 Task: Search one way flight ticket for 1 adult, 5 children, 2 infants in seat and 1 infant on lap in first from Long Beach: Long Beach Airport (daugherty Field) to Laramie: Laramie Regional Airport on 5-3-2023. Number of bags: 7 checked bags. Price is upto 77000. Outbound departure time preference is 15:45.
Action: Mouse moved to (291, 239)
Screenshot: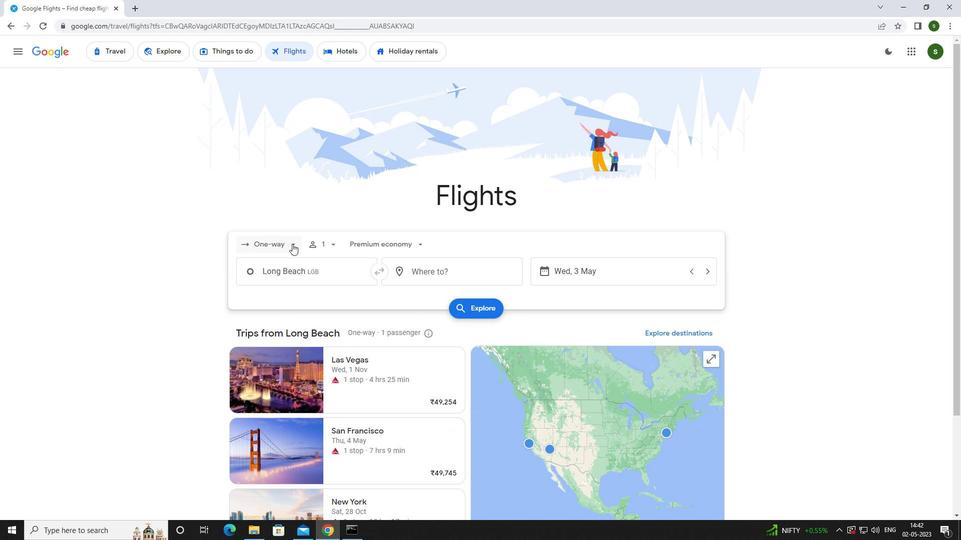
Action: Mouse pressed left at (291, 239)
Screenshot: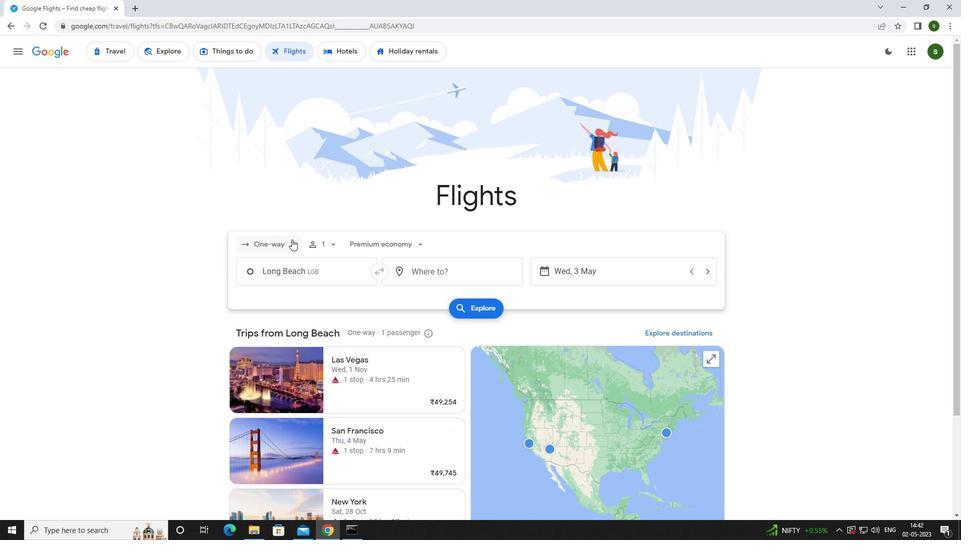 
Action: Mouse moved to (291, 287)
Screenshot: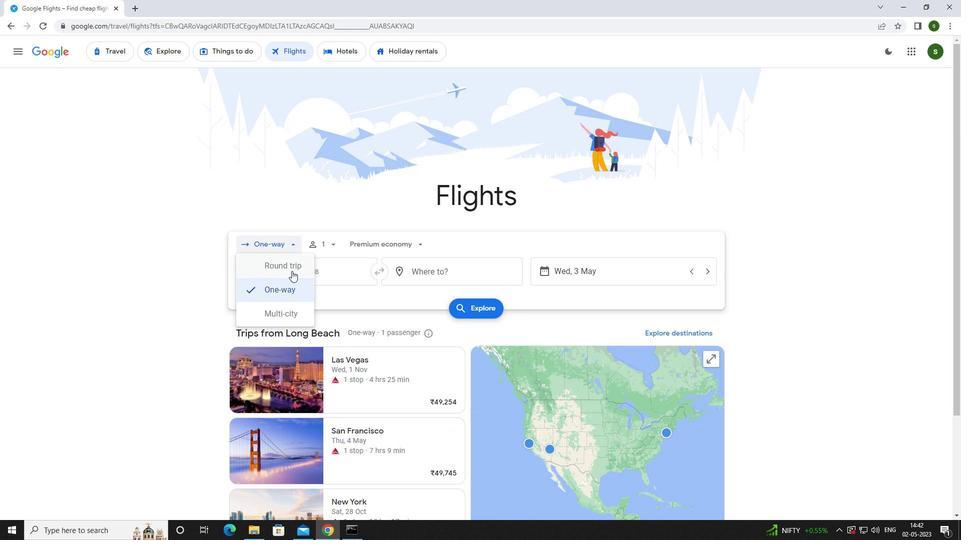 
Action: Mouse pressed left at (291, 287)
Screenshot: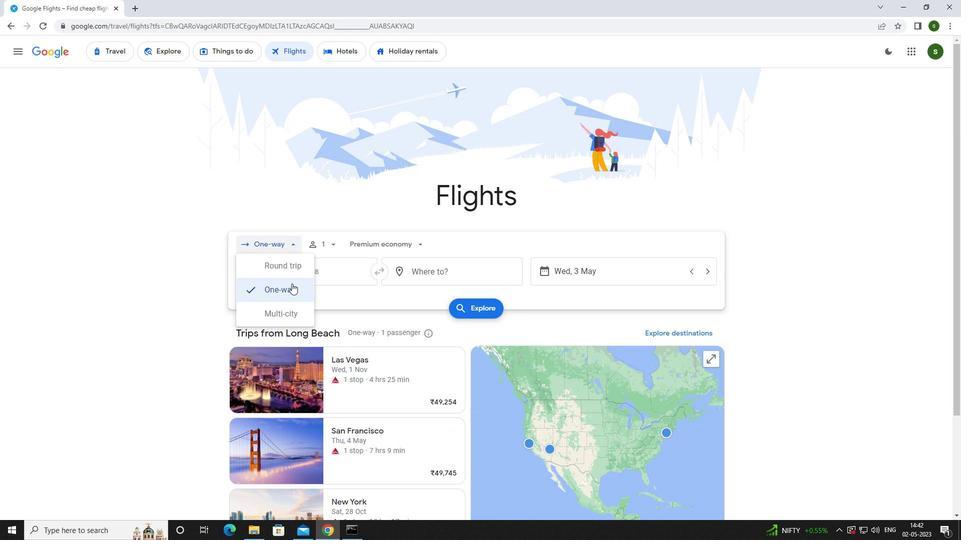 
Action: Mouse moved to (328, 243)
Screenshot: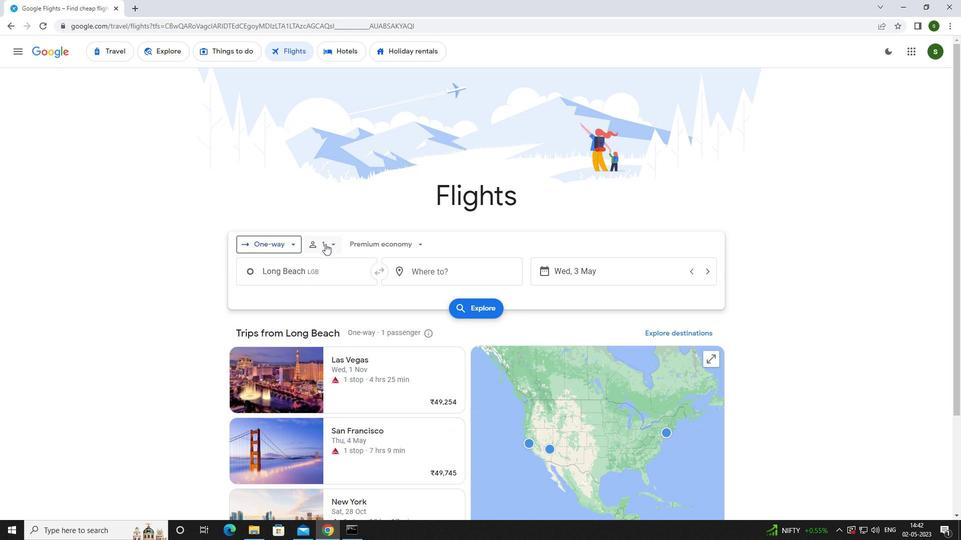 
Action: Mouse pressed left at (328, 243)
Screenshot: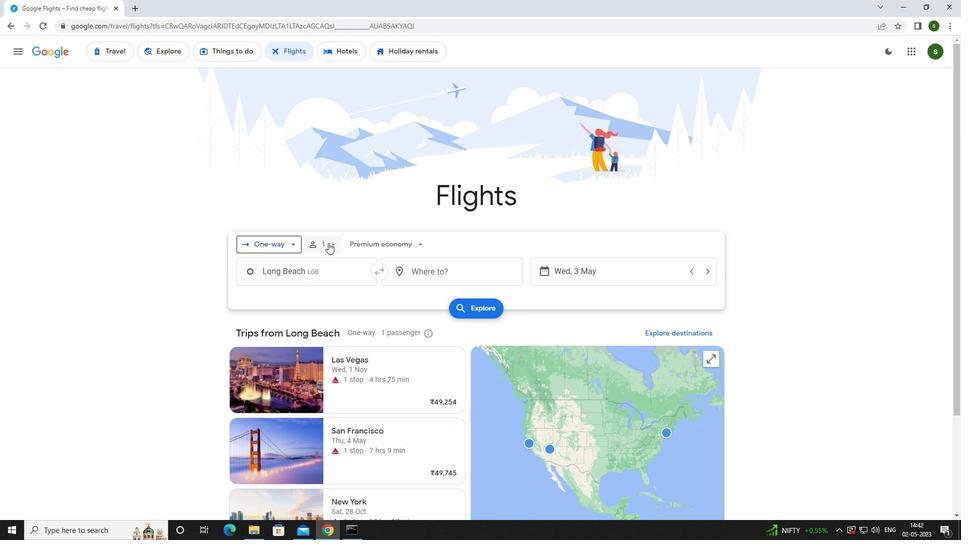 
Action: Mouse moved to (415, 294)
Screenshot: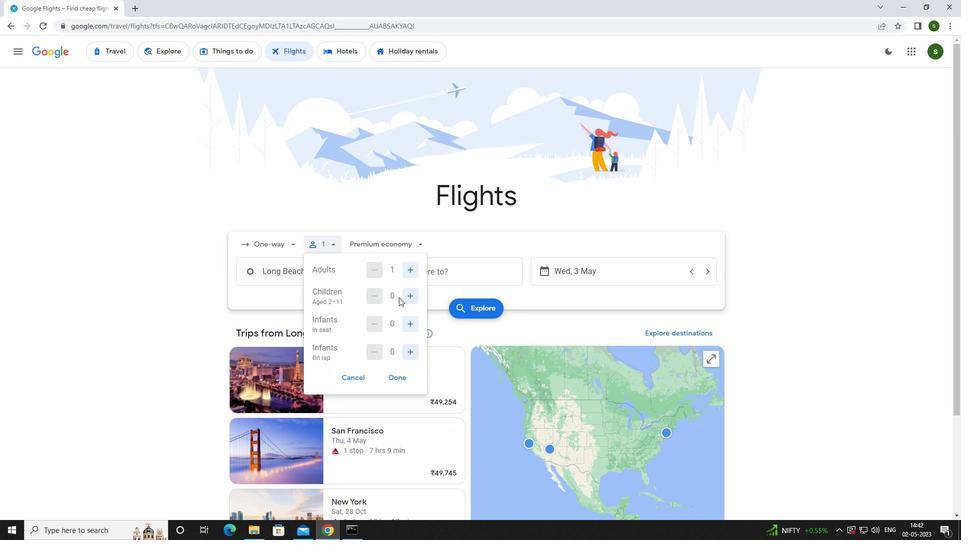 
Action: Mouse pressed left at (415, 294)
Screenshot: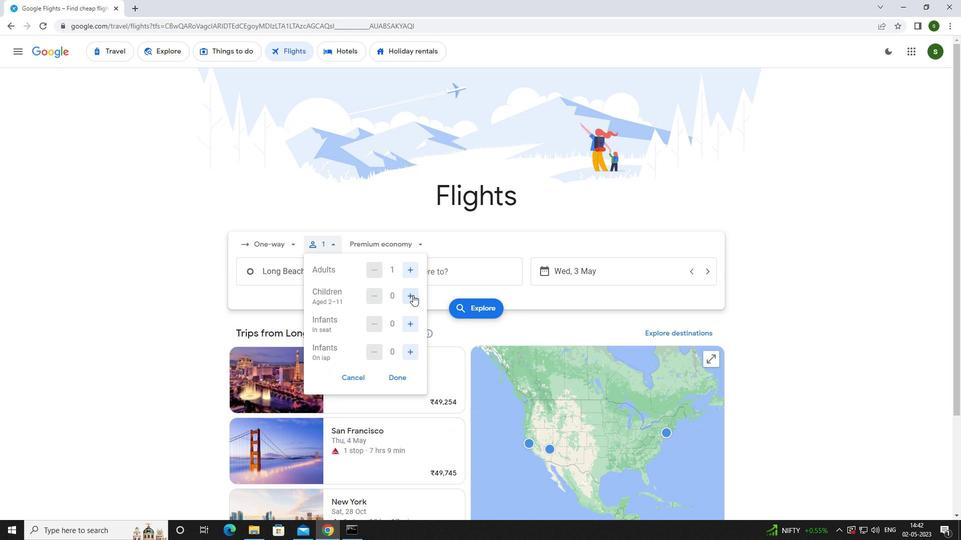 
Action: Mouse pressed left at (415, 294)
Screenshot: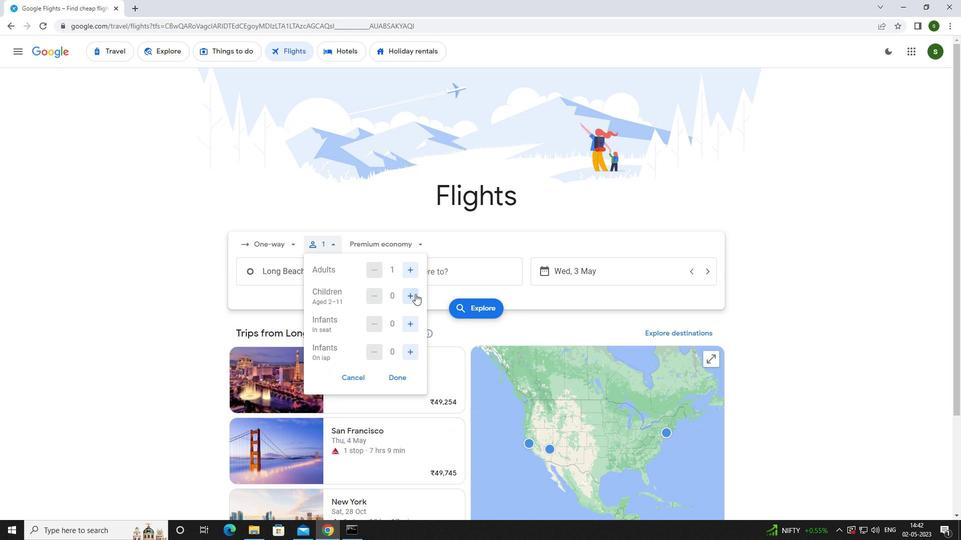 
Action: Mouse pressed left at (415, 294)
Screenshot: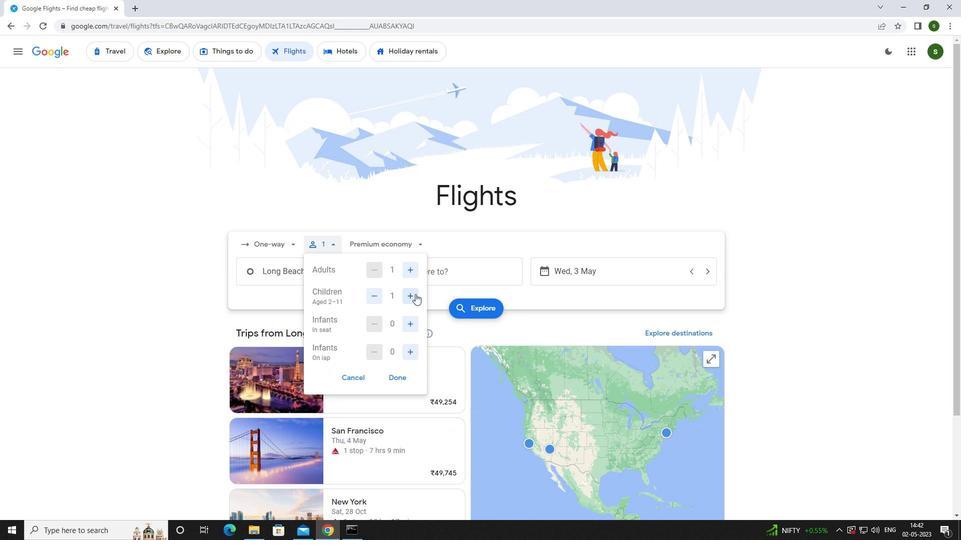 
Action: Mouse pressed left at (415, 294)
Screenshot: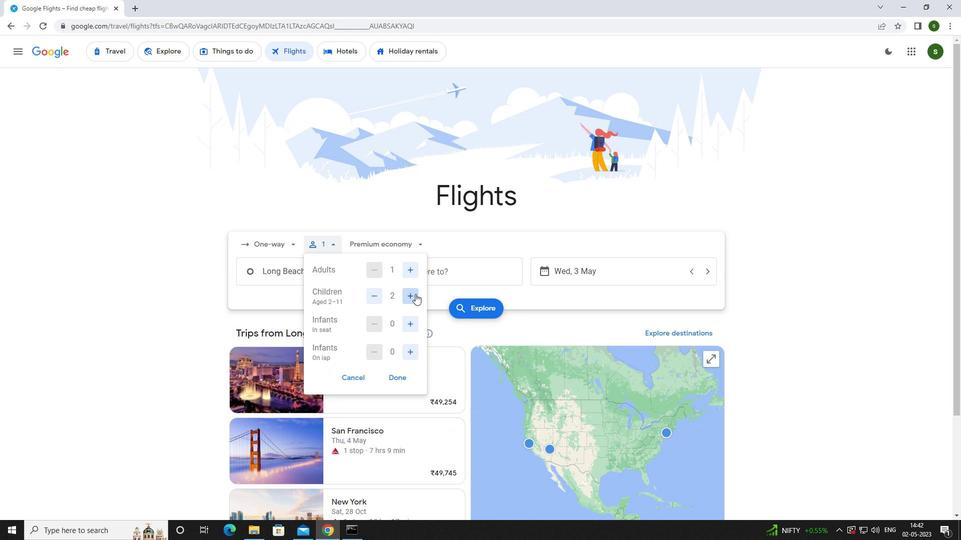 
Action: Mouse pressed left at (415, 294)
Screenshot: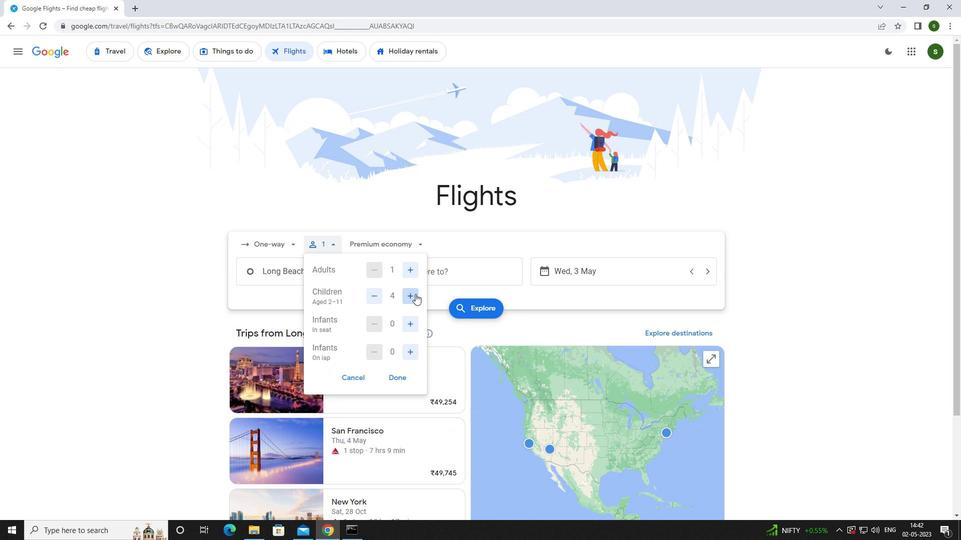 
Action: Mouse moved to (410, 321)
Screenshot: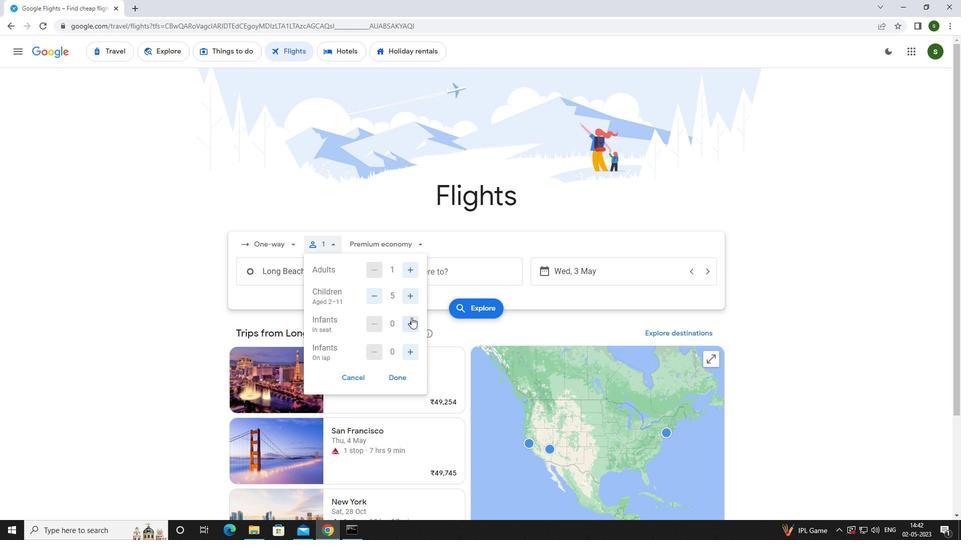 
Action: Mouse pressed left at (410, 321)
Screenshot: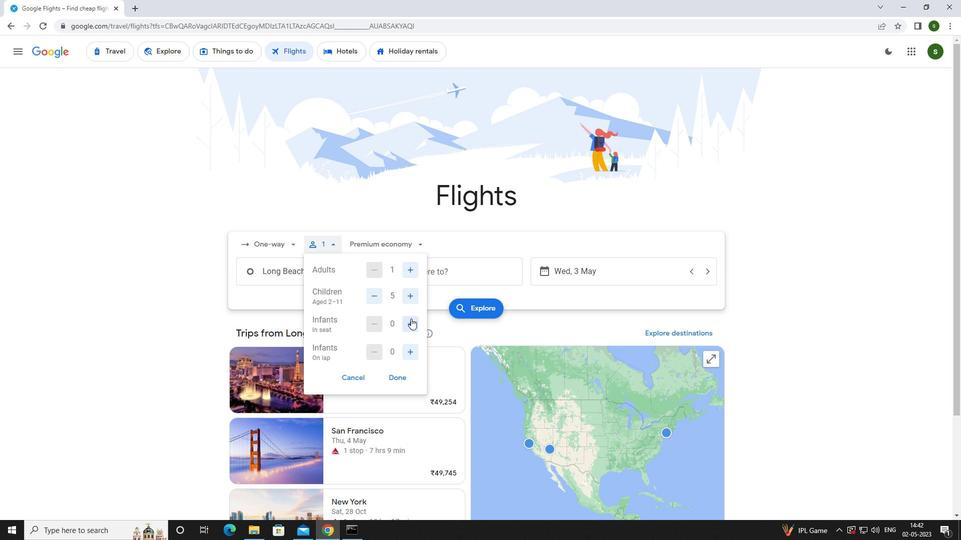 
Action: Mouse moved to (408, 350)
Screenshot: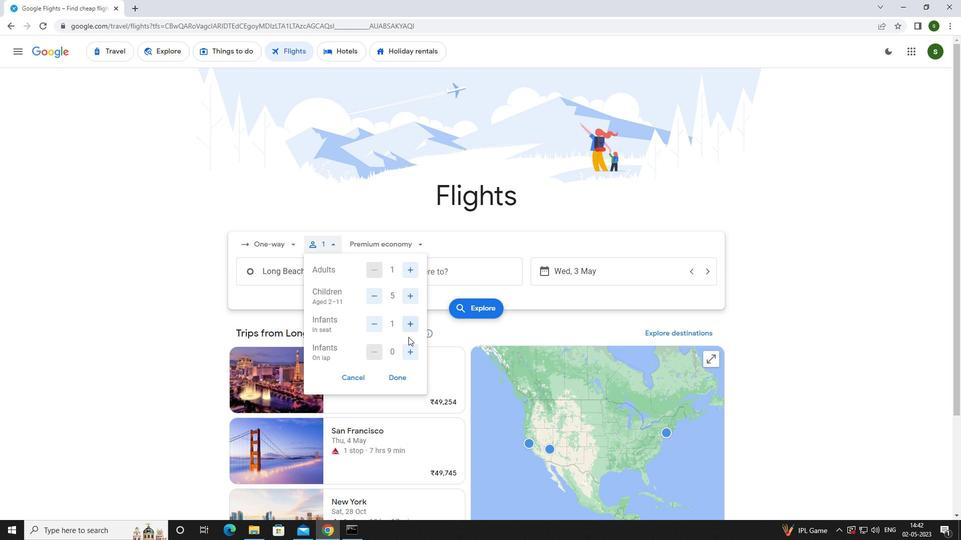 
Action: Mouse pressed left at (408, 350)
Screenshot: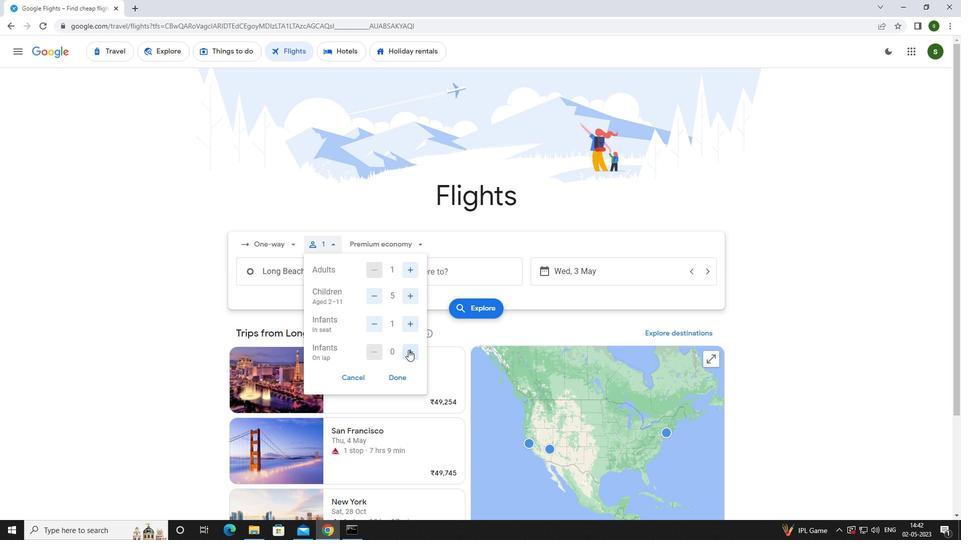 
Action: Mouse moved to (397, 245)
Screenshot: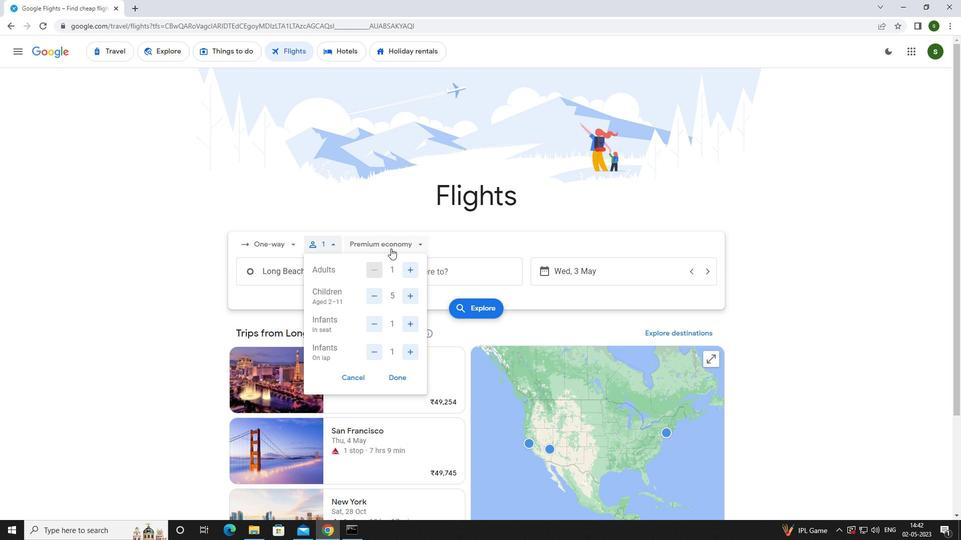 
Action: Mouse pressed left at (397, 245)
Screenshot: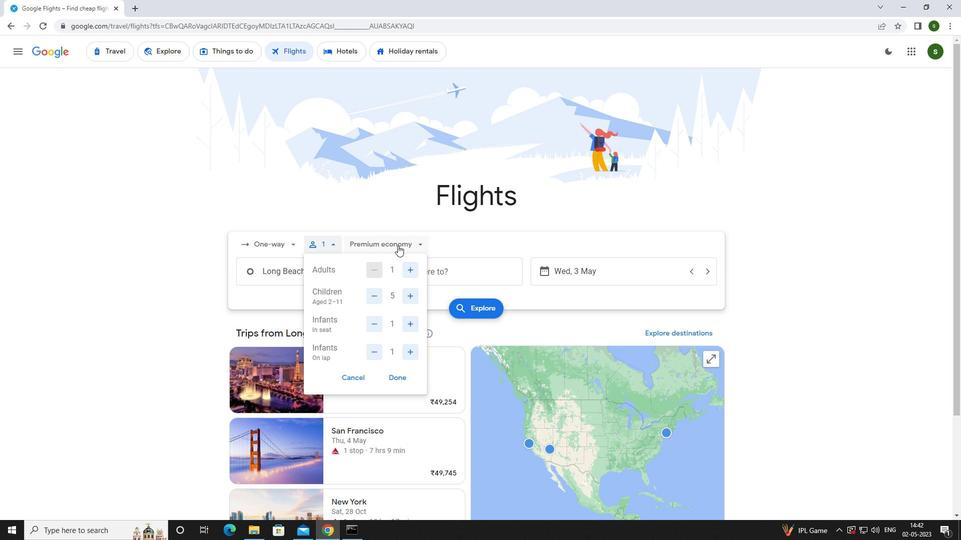 
Action: Mouse moved to (406, 333)
Screenshot: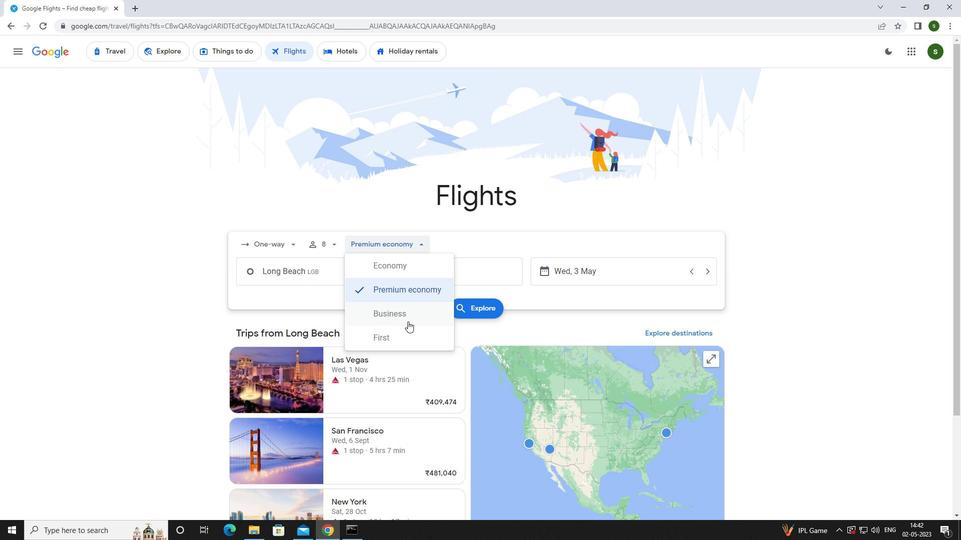 
Action: Mouse pressed left at (406, 333)
Screenshot: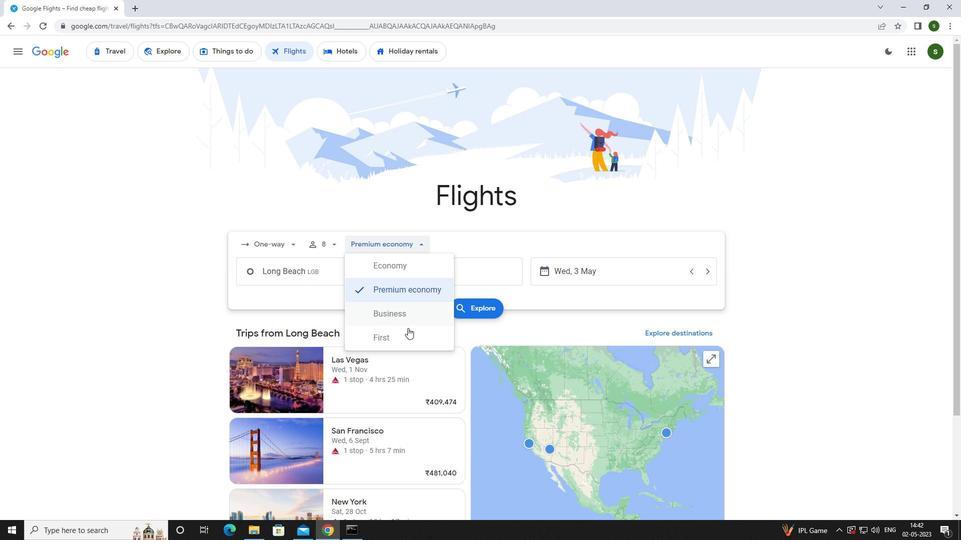 
Action: Mouse moved to (354, 272)
Screenshot: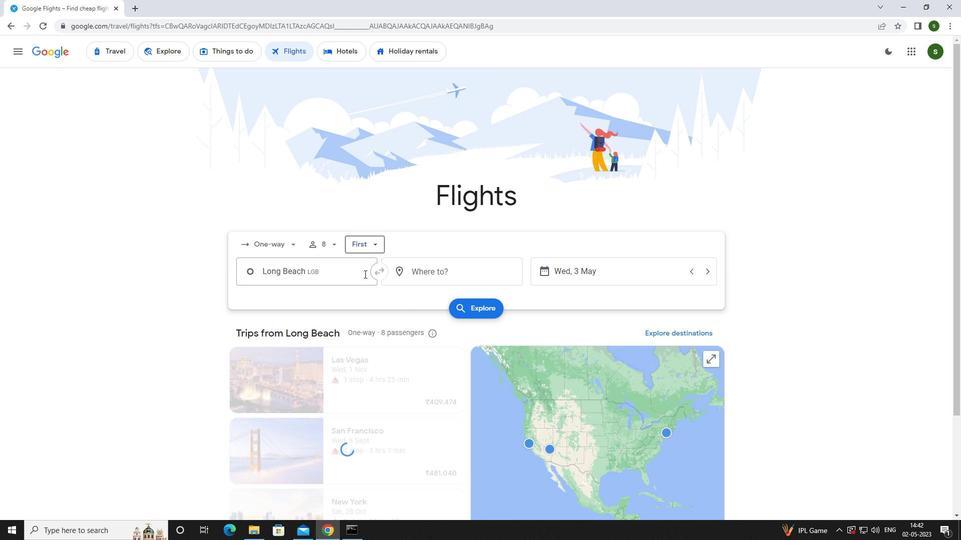 
Action: Mouse pressed left at (354, 272)
Screenshot: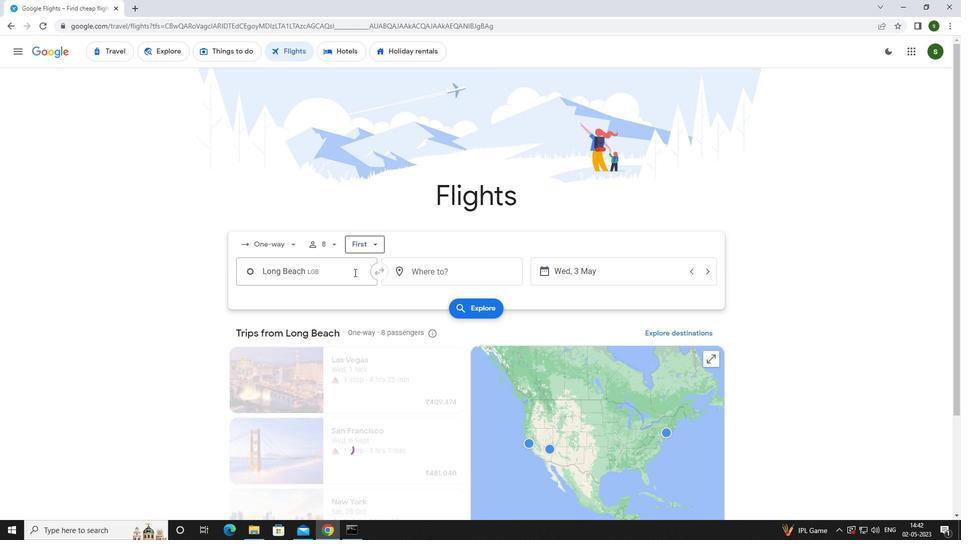 
Action: Key pressed <Key.caps_lock>l<Key.caps_lock>ong<Key.space>
Screenshot: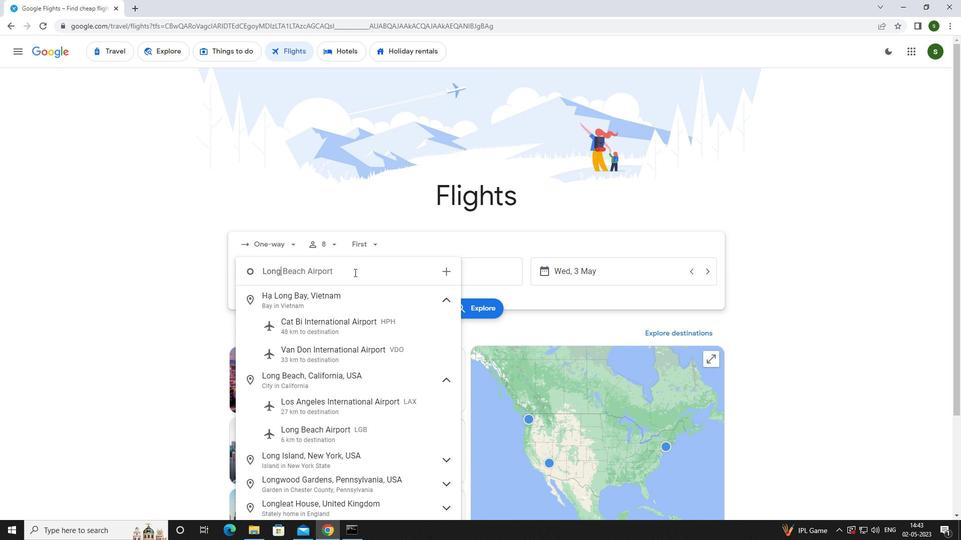 
Action: Mouse moved to (323, 431)
Screenshot: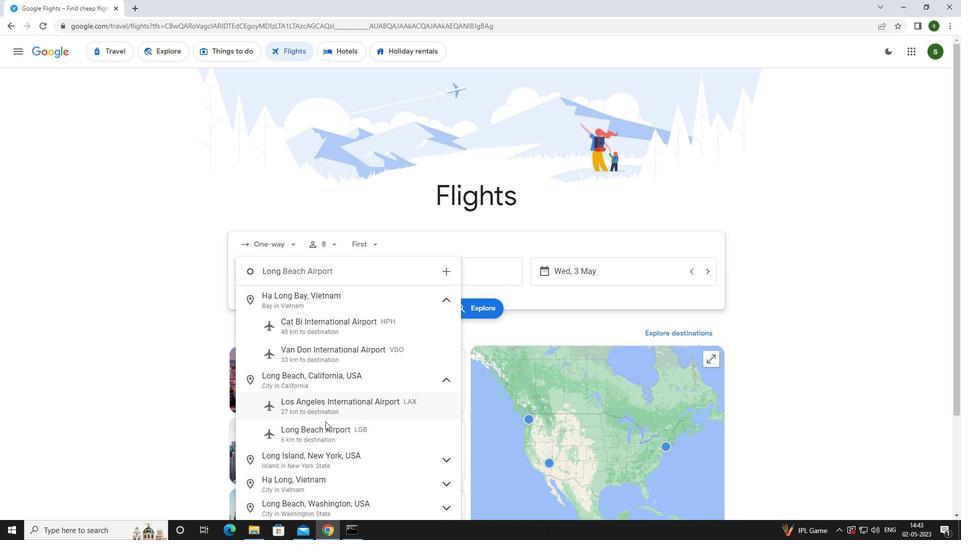 
Action: Mouse pressed left at (323, 431)
Screenshot: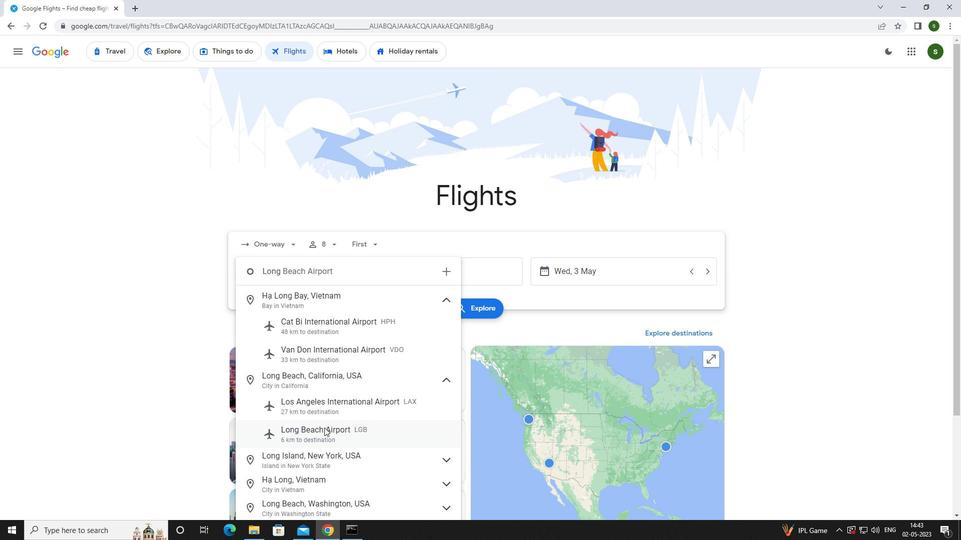 
Action: Mouse moved to (437, 271)
Screenshot: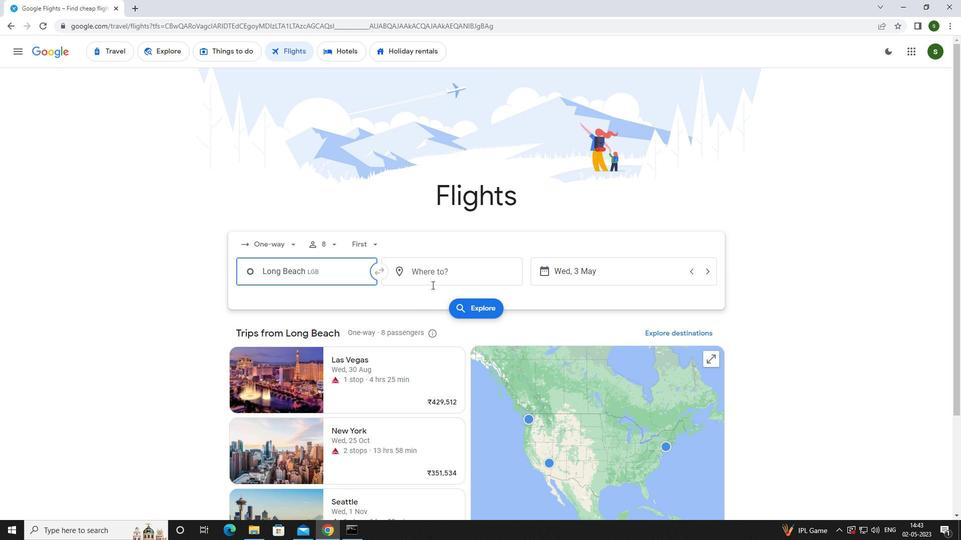
Action: Mouse pressed left at (437, 271)
Screenshot: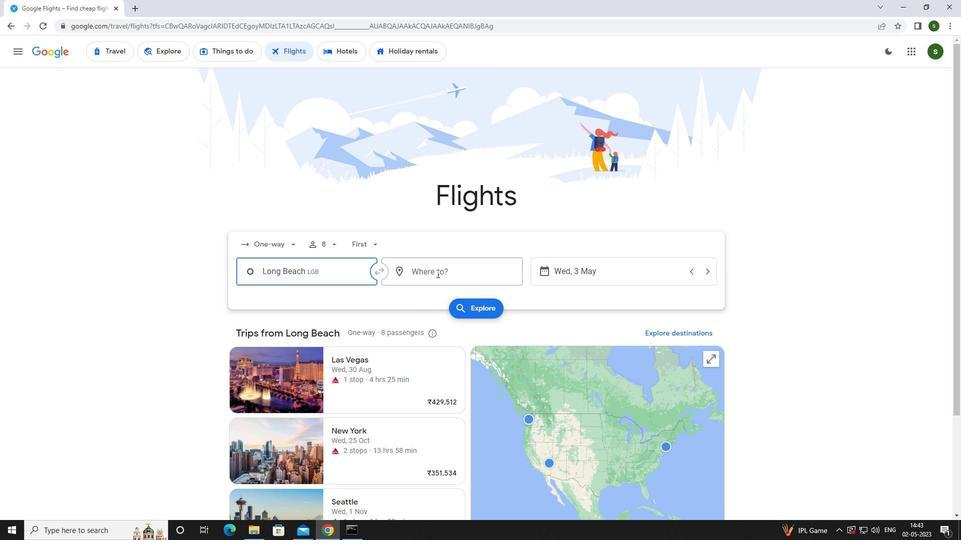 
Action: Mouse moved to (417, 275)
Screenshot: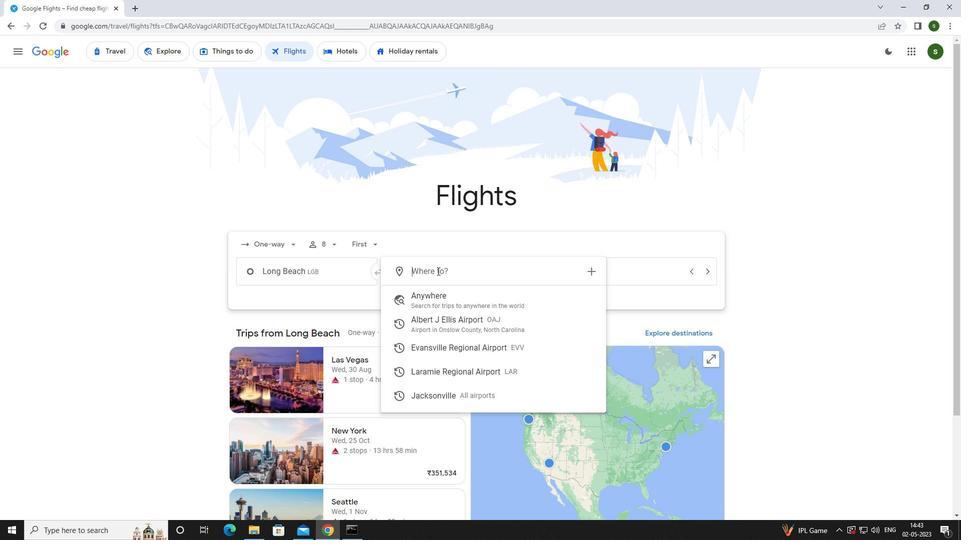 
Action: Key pressed <Key.caps_lock>l<Key.caps_lock>arami
Screenshot: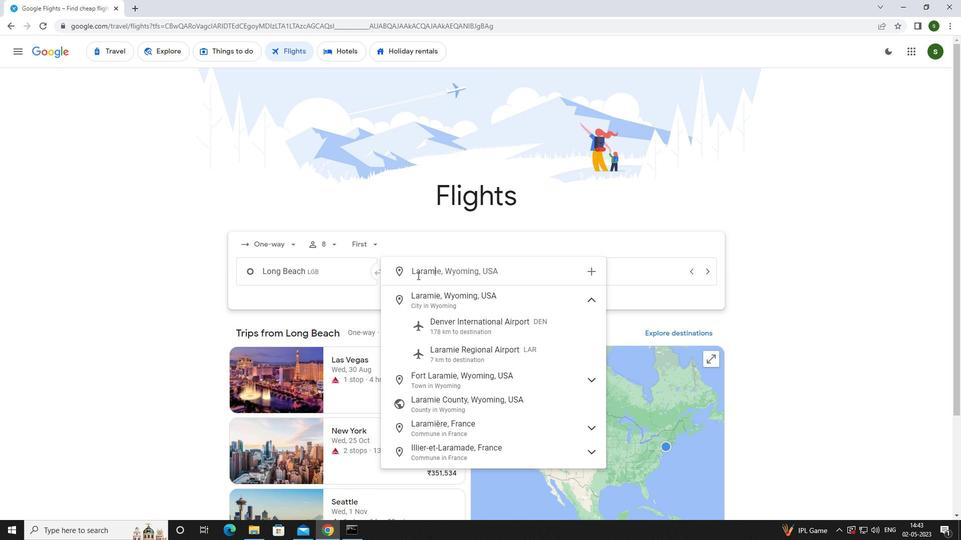 
Action: Mouse moved to (463, 360)
Screenshot: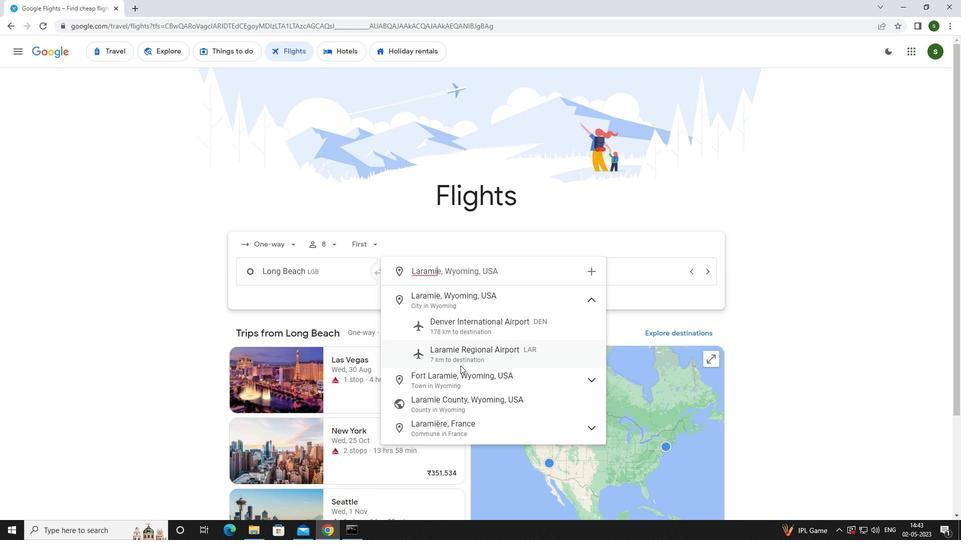 
Action: Mouse pressed left at (463, 360)
Screenshot: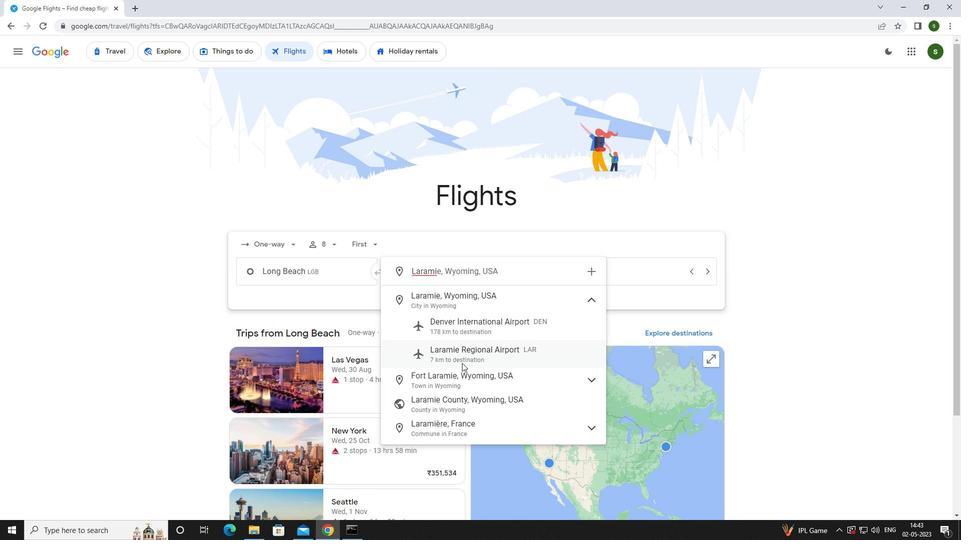 
Action: Mouse moved to (638, 271)
Screenshot: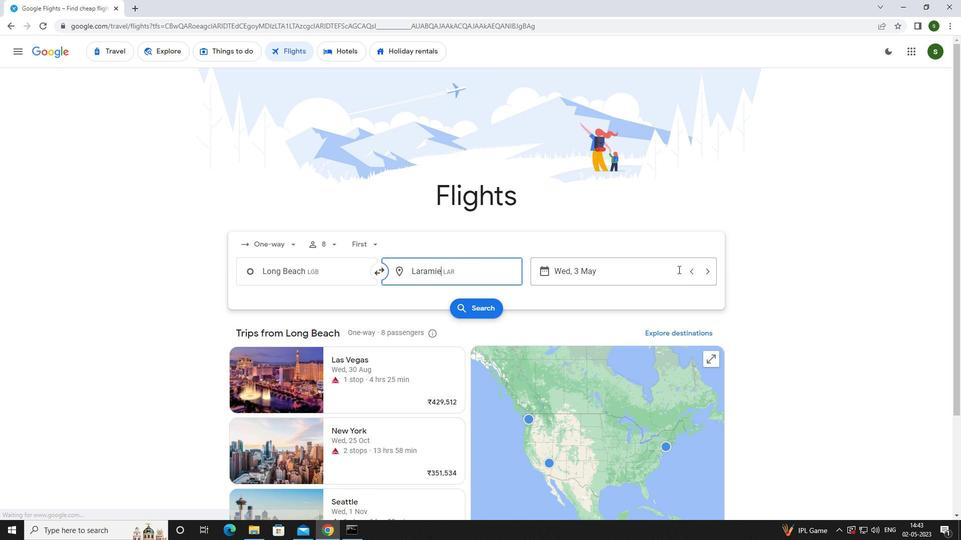 
Action: Mouse pressed left at (638, 271)
Screenshot: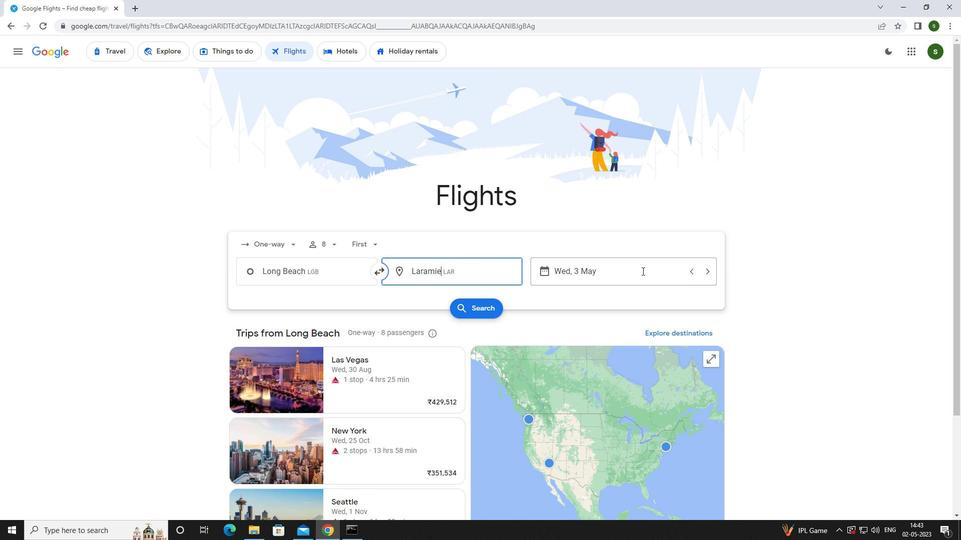 
Action: Mouse moved to (430, 329)
Screenshot: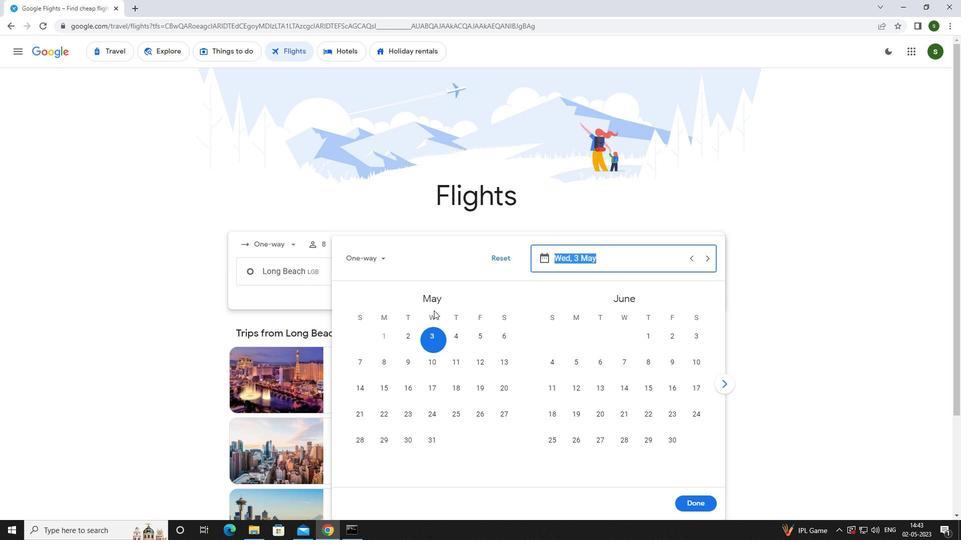 
Action: Mouse pressed left at (430, 329)
Screenshot: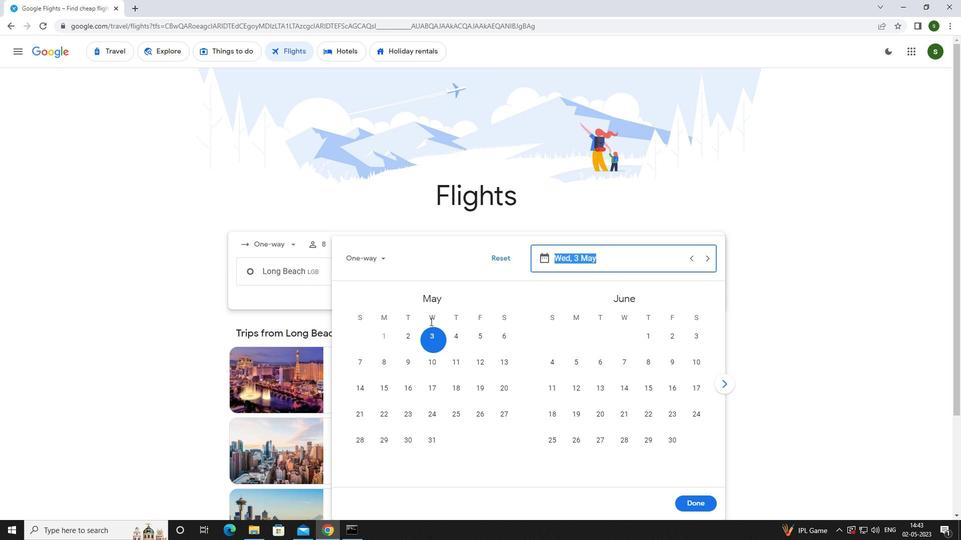 
Action: Mouse moved to (705, 500)
Screenshot: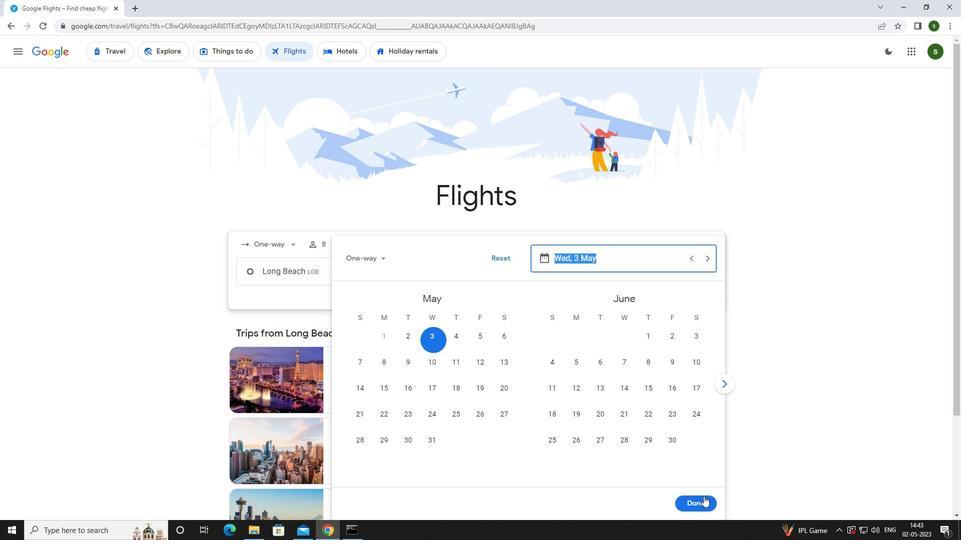 
Action: Mouse pressed left at (705, 500)
Screenshot: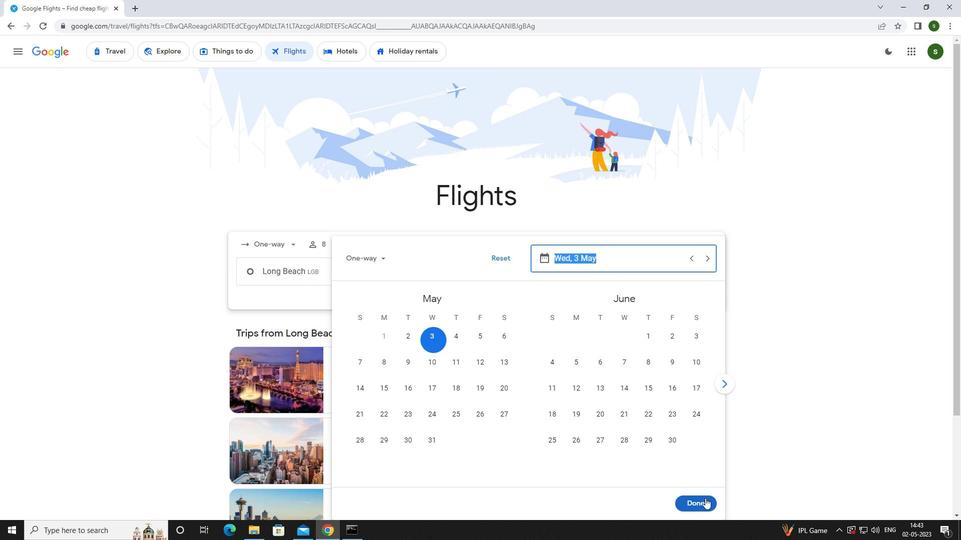 
Action: Mouse moved to (483, 306)
Screenshot: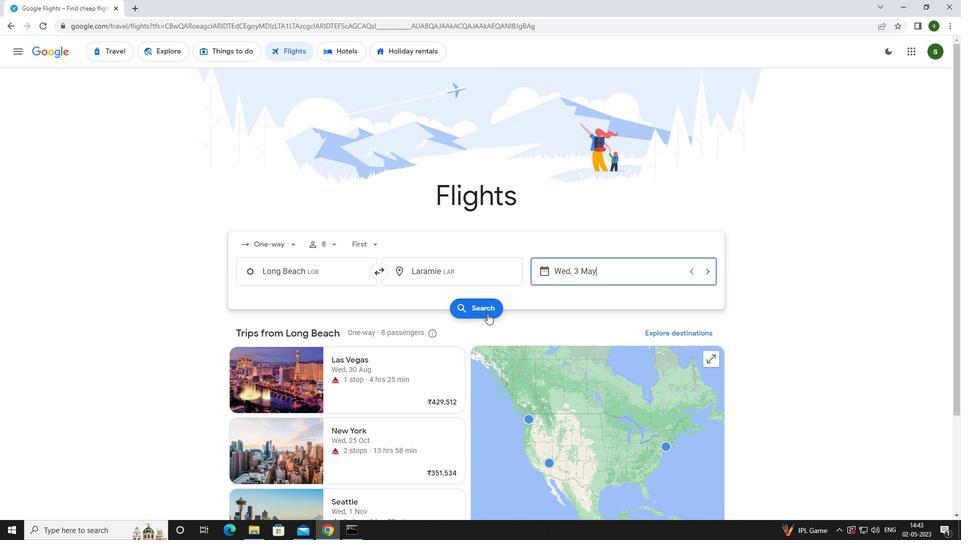 
Action: Mouse pressed left at (483, 306)
Screenshot: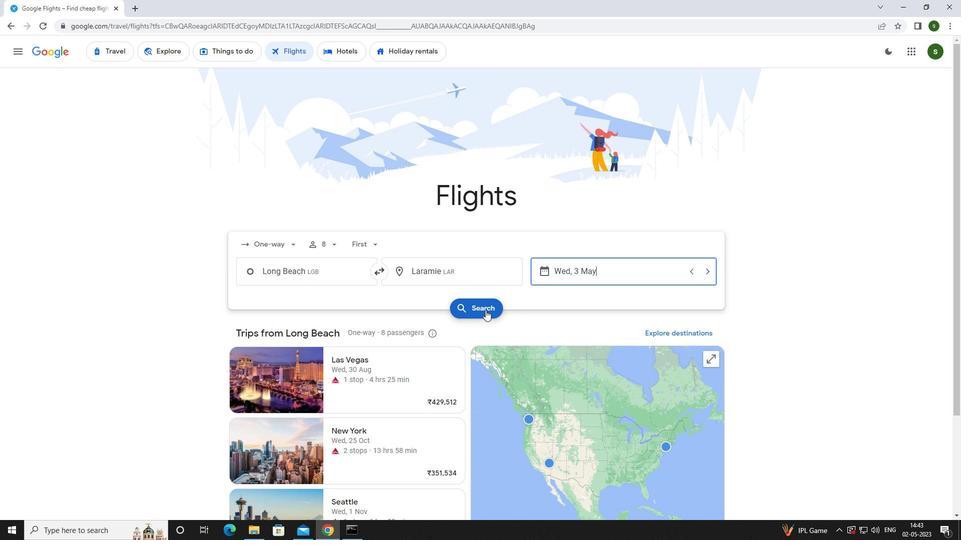 
Action: Mouse moved to (253, 140)
Screenshot: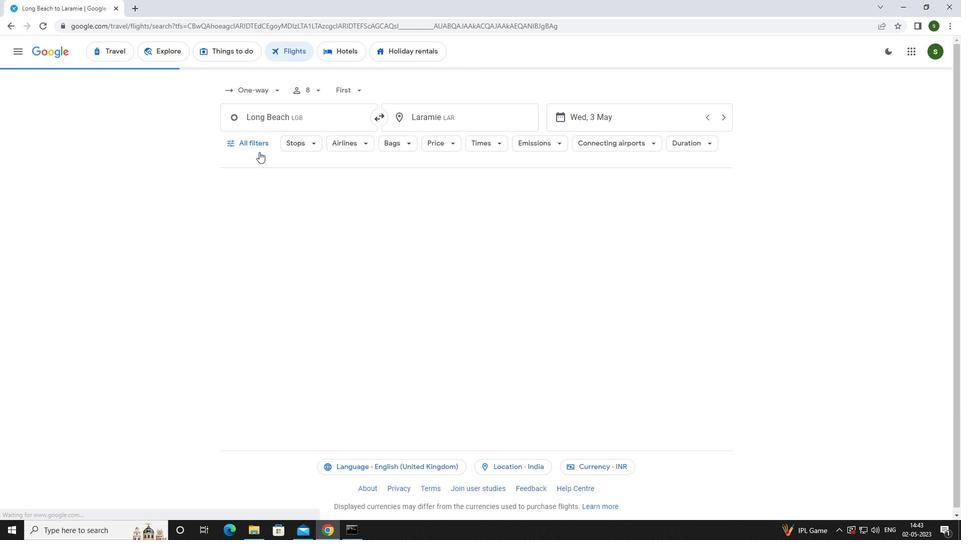 
Action: Mouse pressed left at (253, 140)
Screenshot: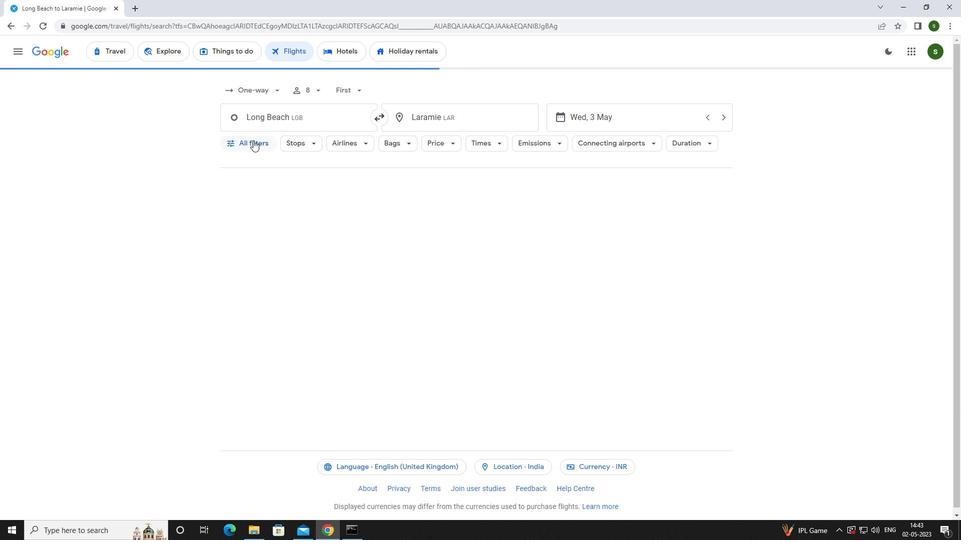 
Action: Mouse moved to (313, 247)
Screenshot: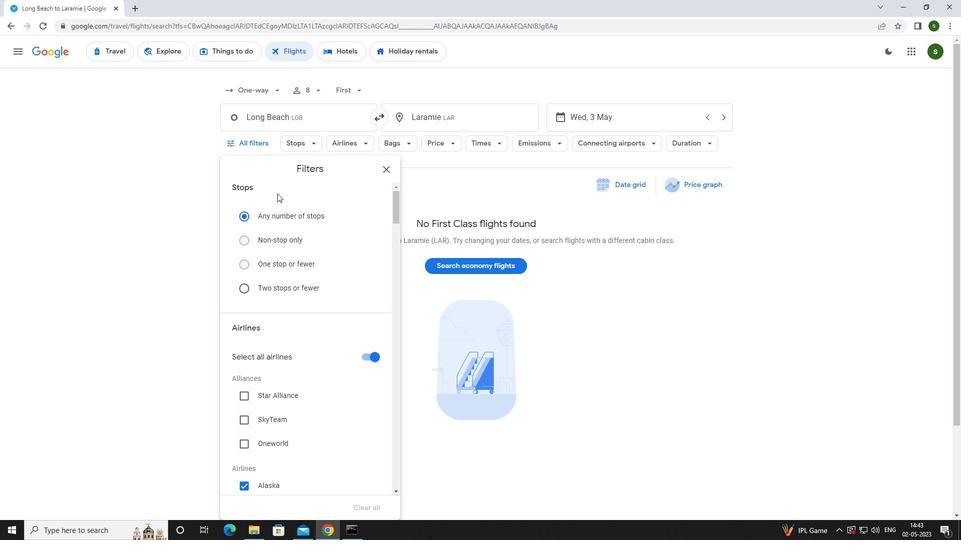 
Action: Mouse scrolled (313, 247) with delta (0, 0)
Screenshot: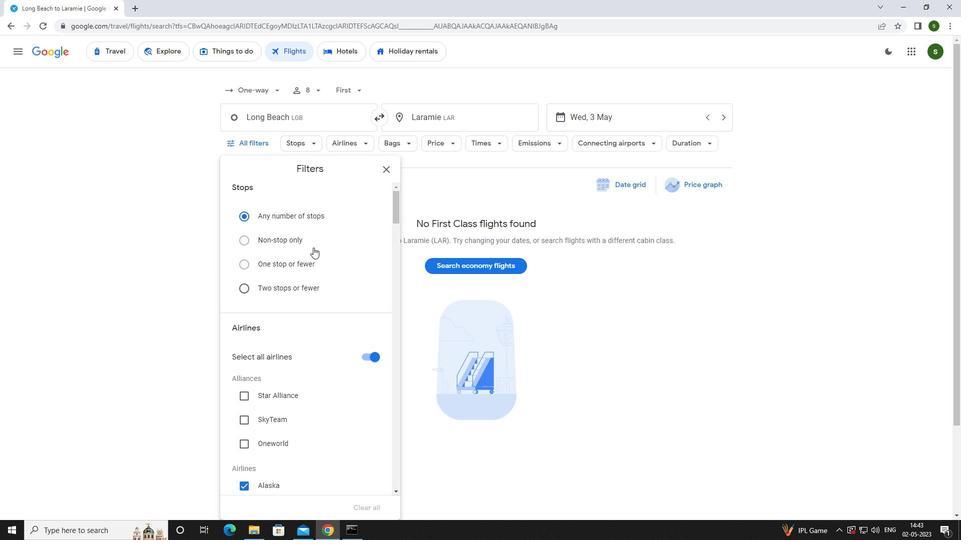 
Action: Mouse scrolled (313, 247) with delta (0, 0)
Screenshot: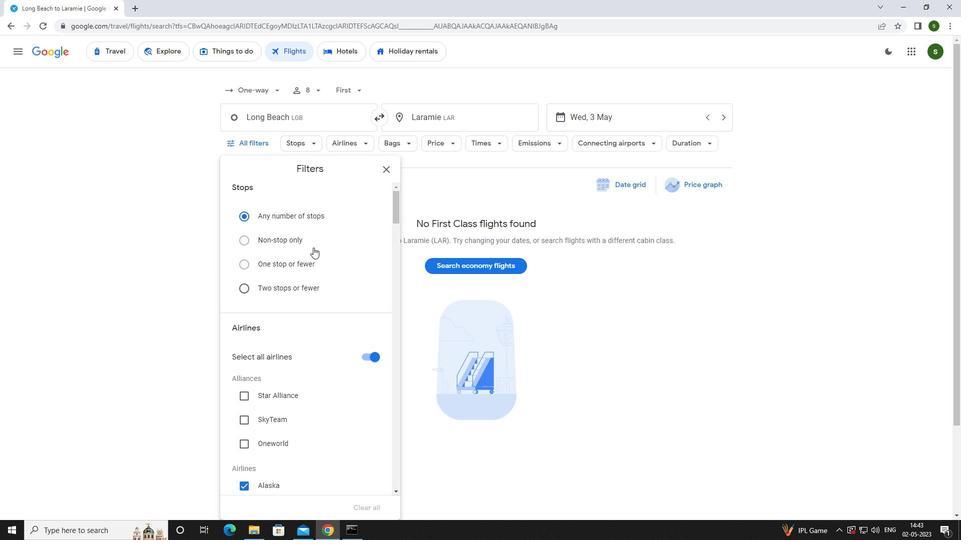 
Action: Mouse scrolled (313, 247) with delta (0, 0)
Screenshot: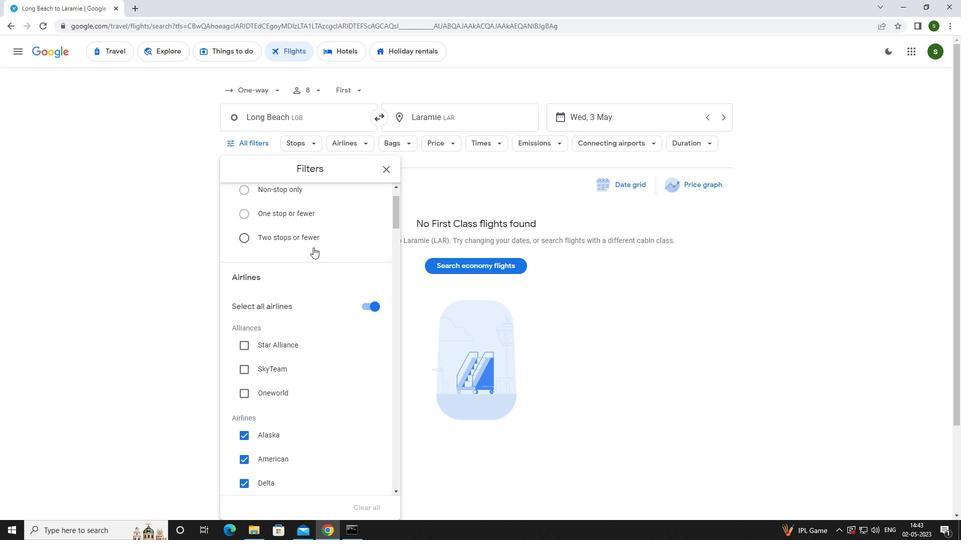 
Action: Mouse scrolled (313, 247) with delta (0, 0)
Screenshot: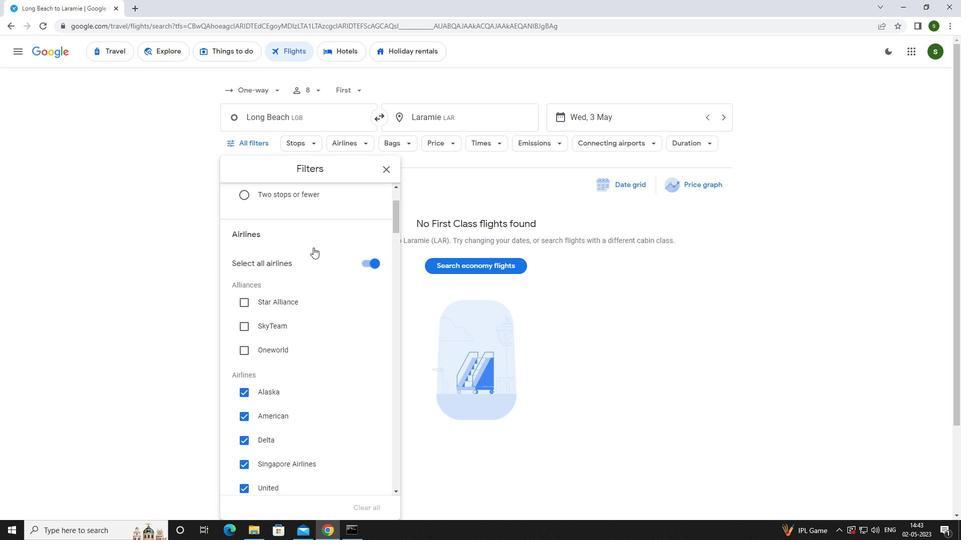 
Action: Mouse scrolled (313, 247) with delta (0, 0)
Screenshot: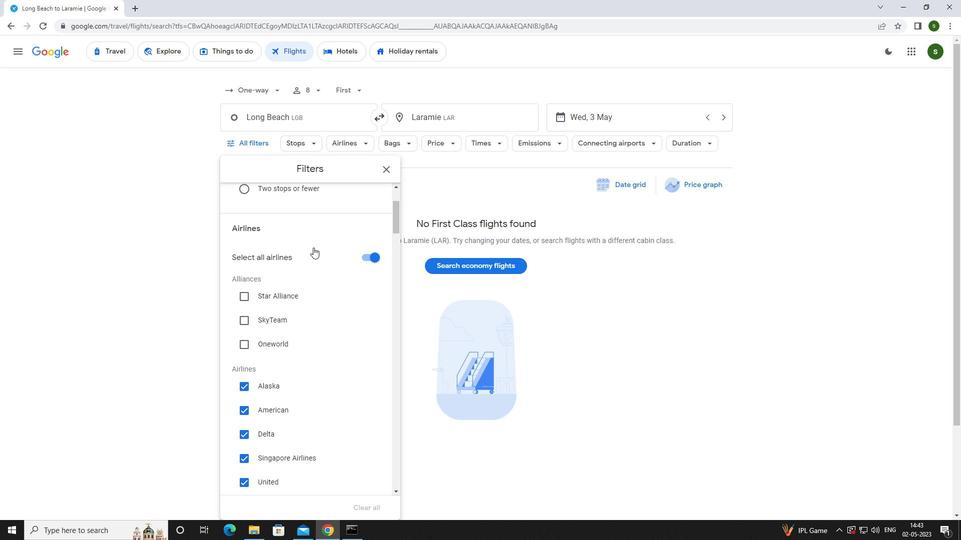 
Action: Mouse scrolled (313, 247) with delta (0, 0)
Screenshot: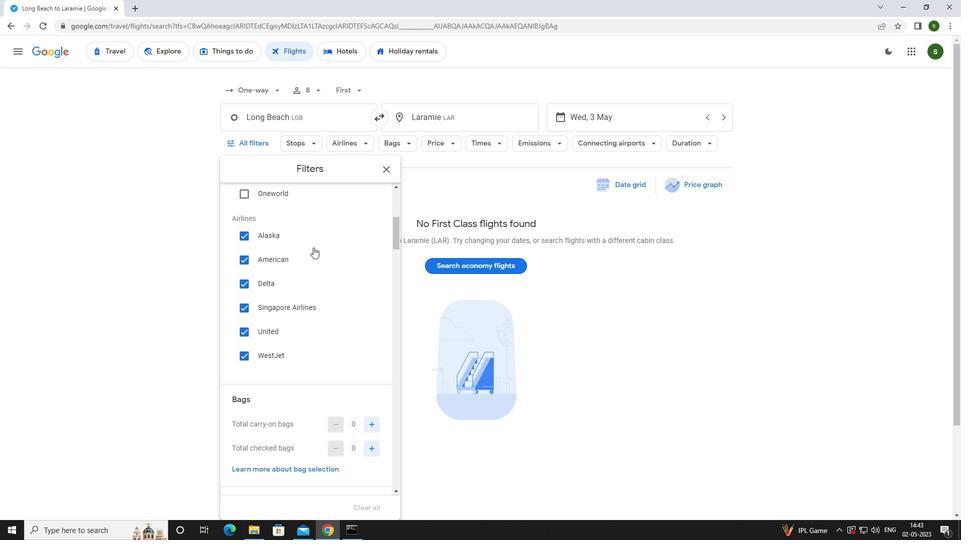 
Action: Mouse scrolled (313, 247) with delta (0, 0)
Screenshot: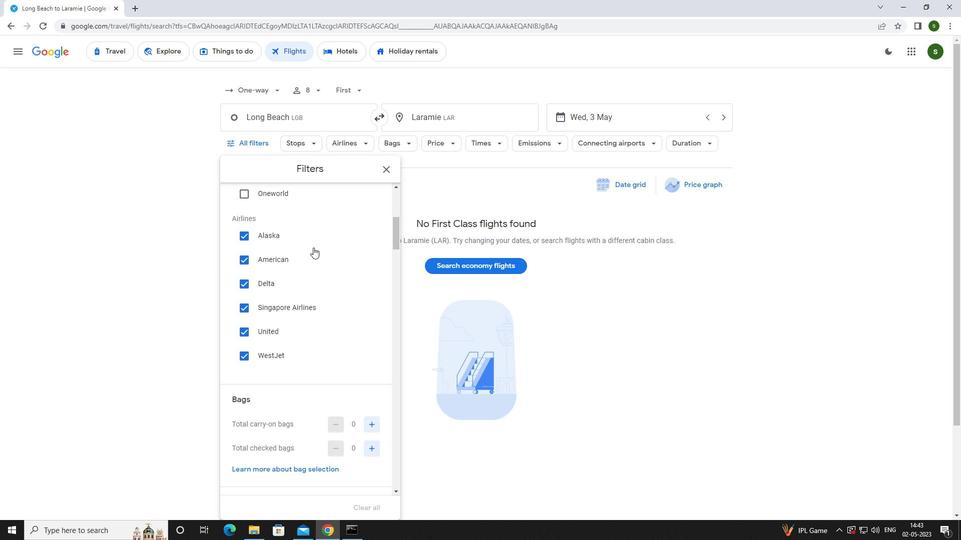 
Action: Mouse scrolled (313, 247) with delta (0, 0)
Screenshot: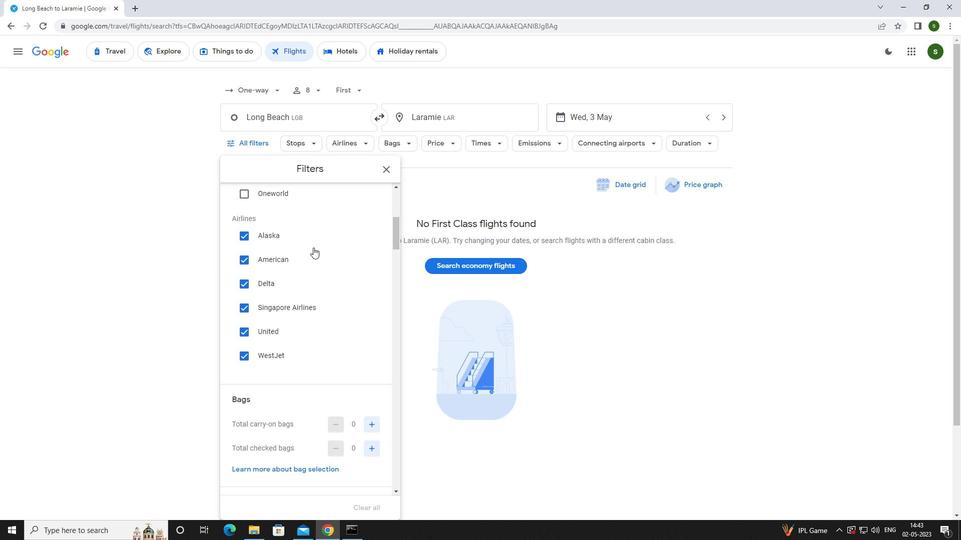 
Action: Mouse scrolled (313, 247) with delta (0, 0)
Screenshot: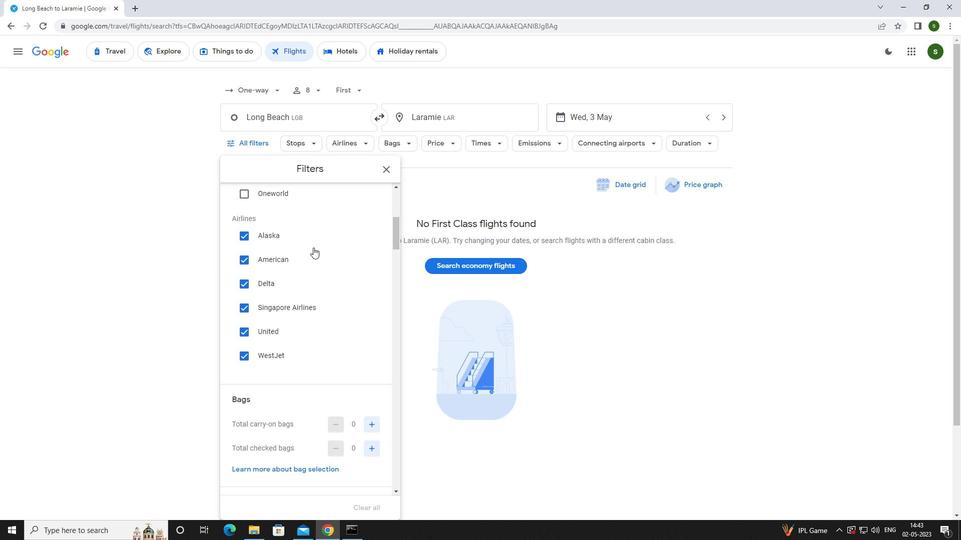 
Action: Mouse scrolled (313, 247) with delta (0, 0)
Screenshot: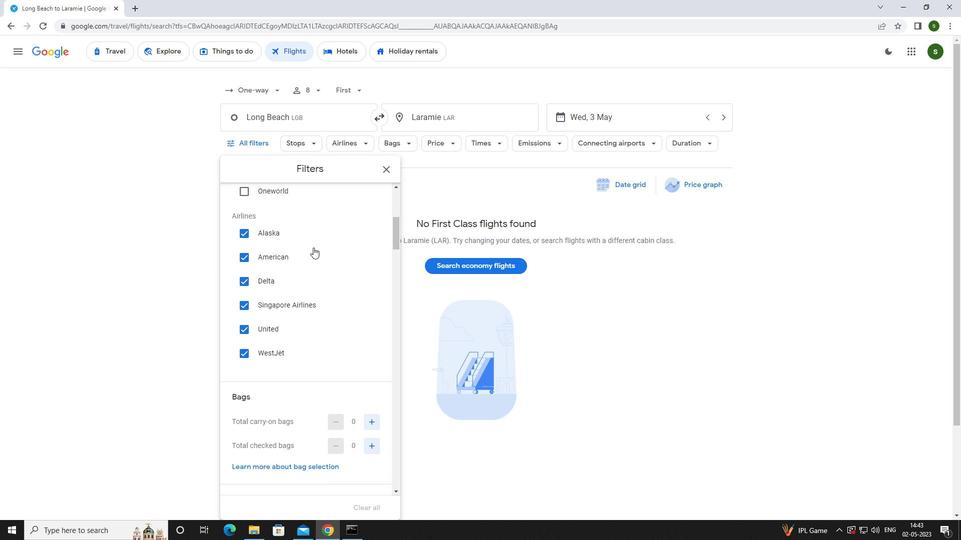 
Action: Mouse moved to (371, 194)
Screenshot: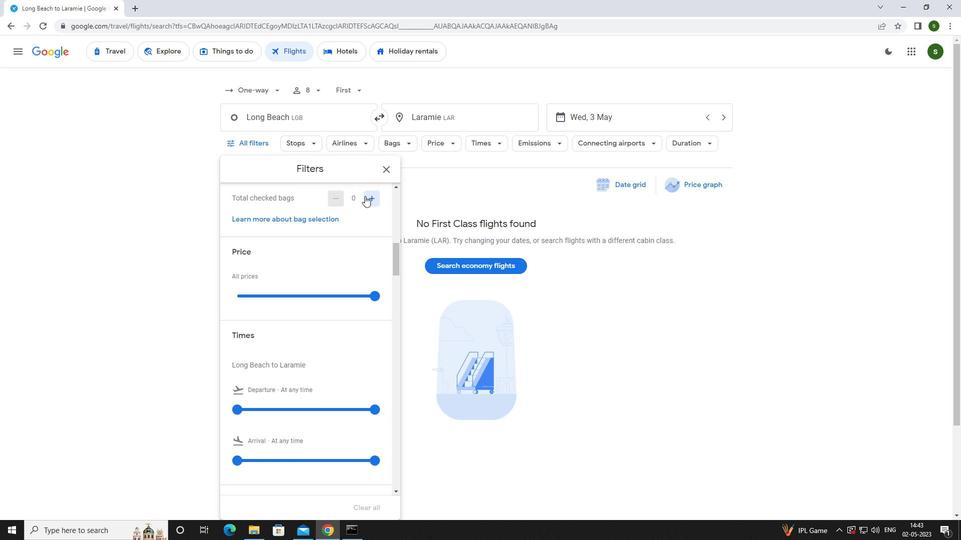 
Action: Mouse pressed left at (371, 194)
Screenshot: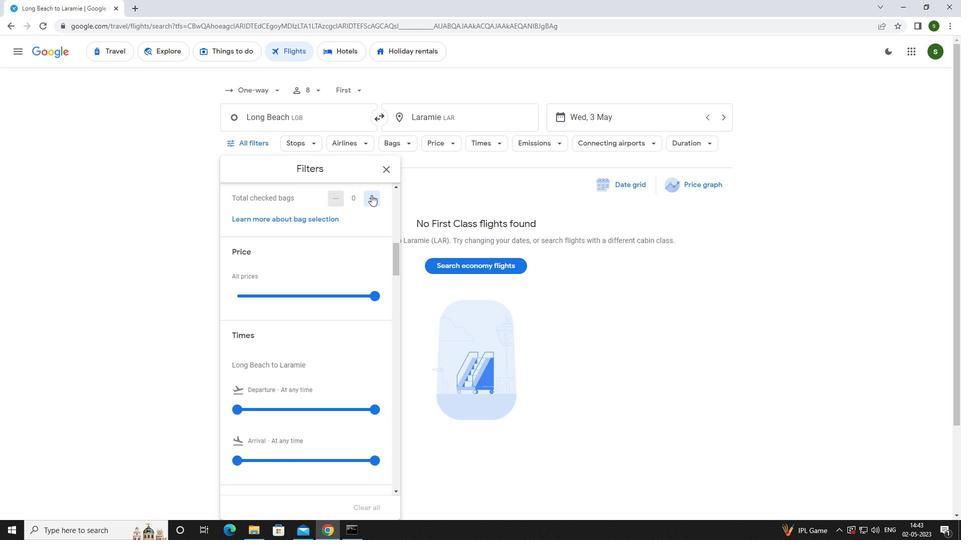 
Action: Mouse pressed left at (371, 194)
Screenshot: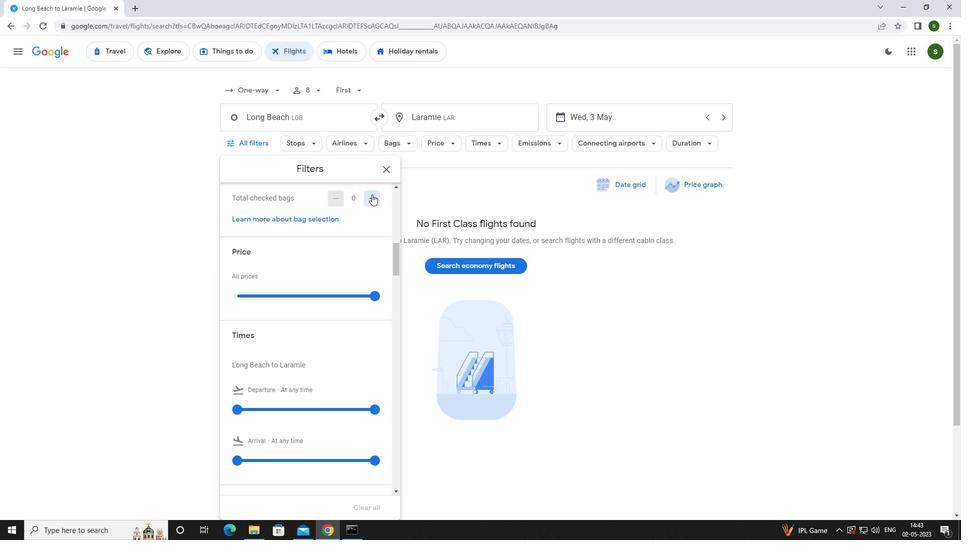 
Action: Mouse pressed left at (371, 194)
Screenshot: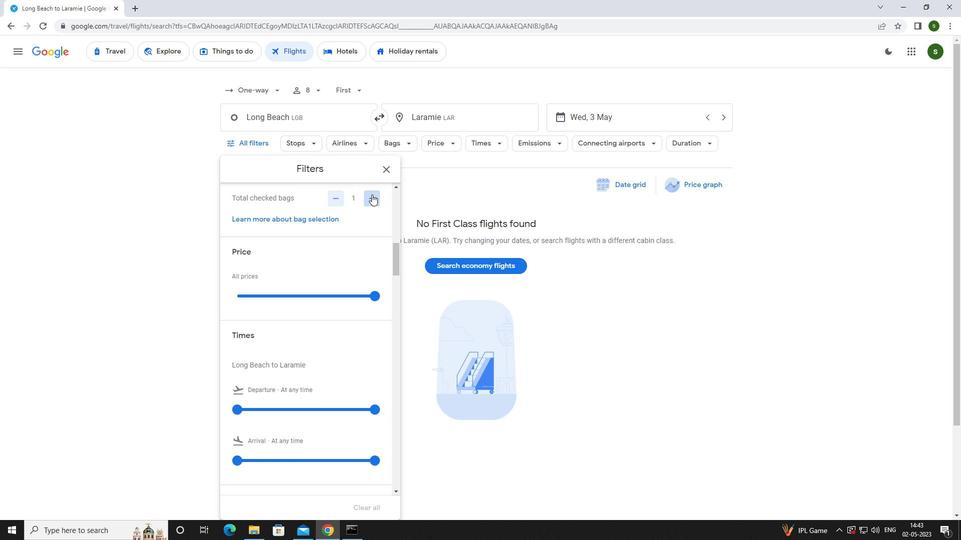 
Action: Mouse pressed left at (371, 194)
Screenshot: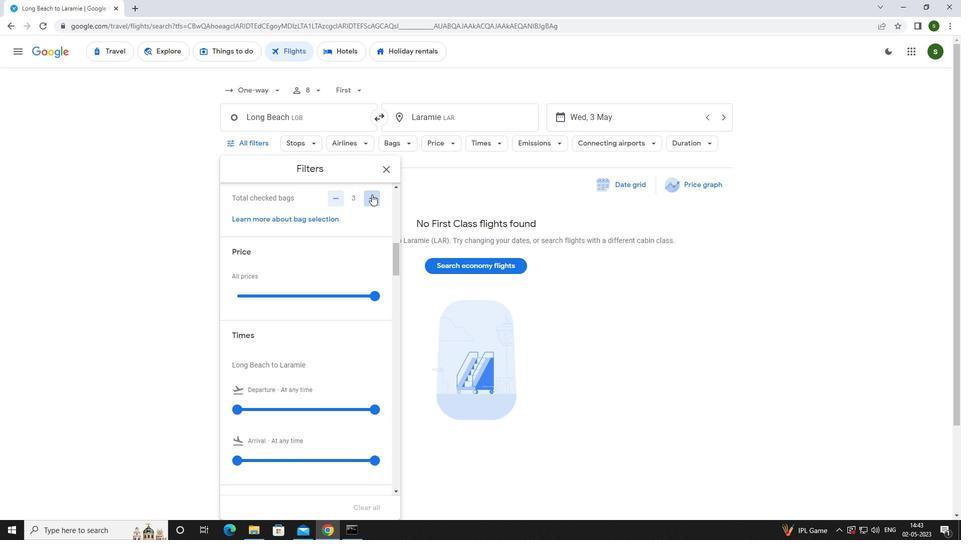 
Action: Mouse pressed left at (371, 194)
Screenshot: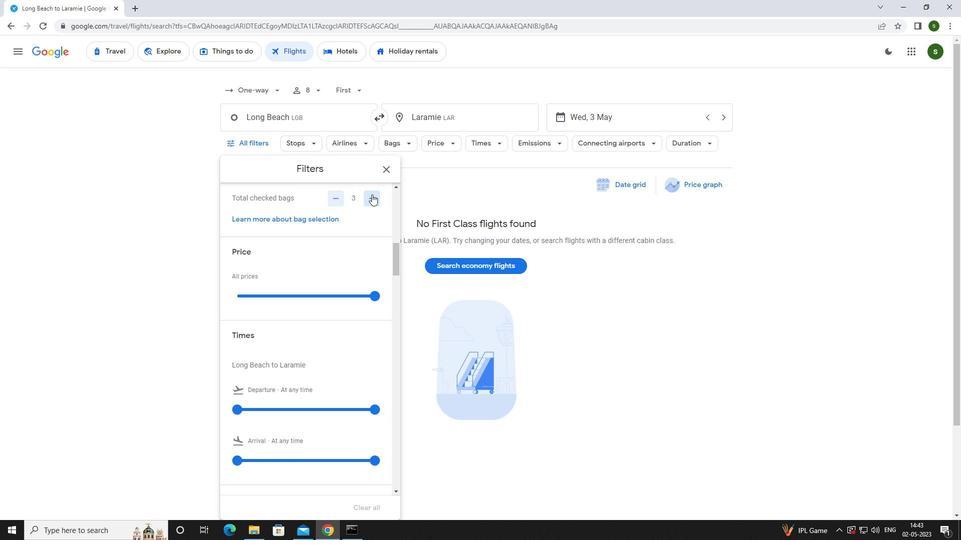 
Action: Mouse pressed left at (371, 194)
Screenshot: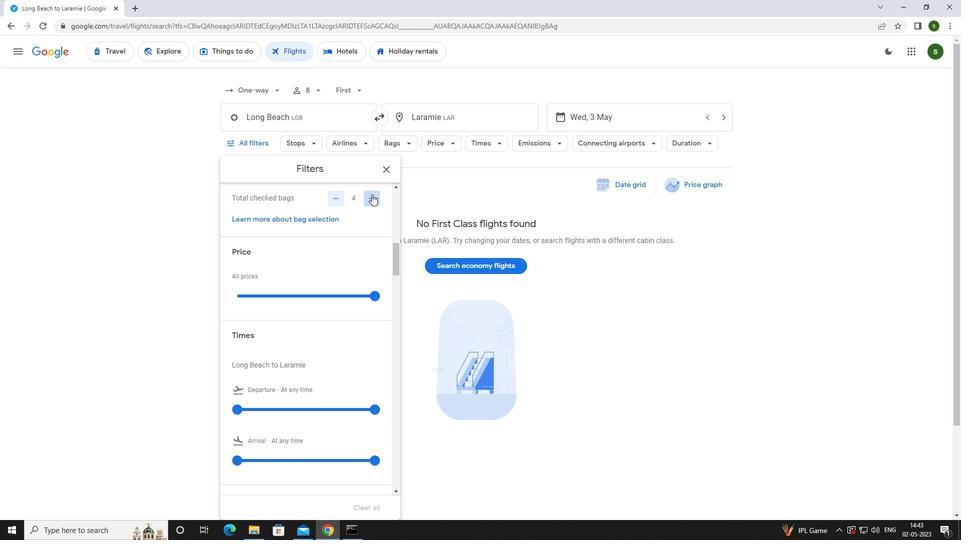 
Action: Mouse pressed left at (371, 194)
Screenshot: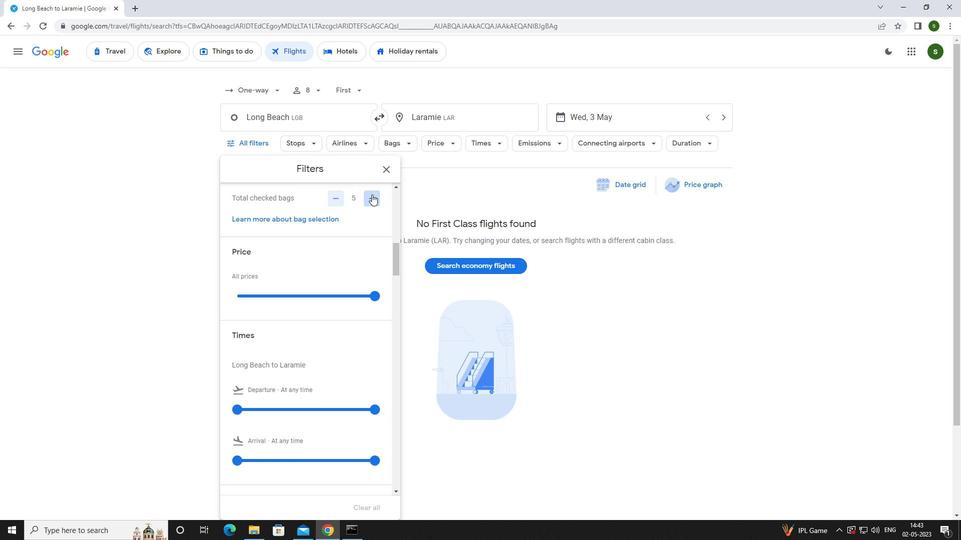 
Action: Mouse moved to (371, 194)
Screenshot: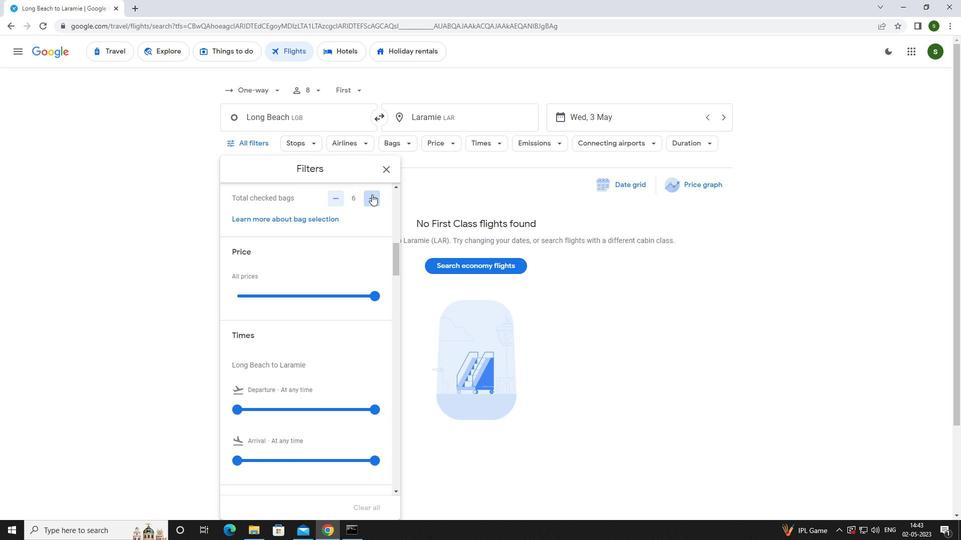 
Action: Mouse pressed left at (371, 194)
Screenshot: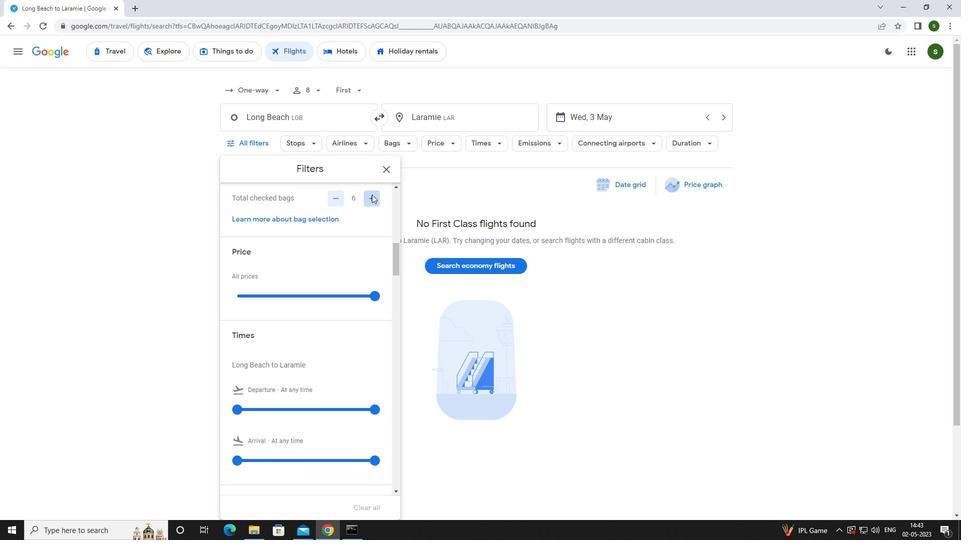 
Action: Mouse moved to (376, 299)
Screenshot: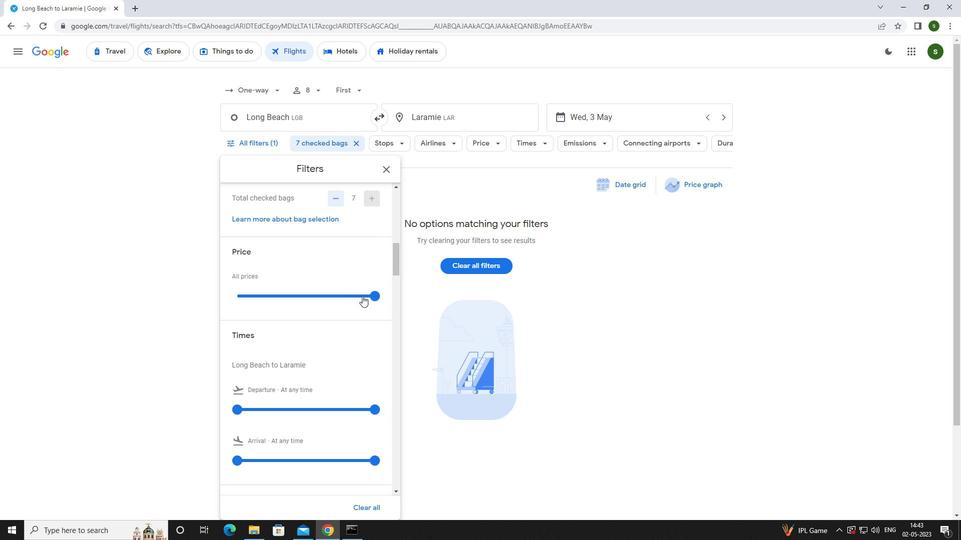 
Action: Mouse pressed left at (376, 299)
Screenshot: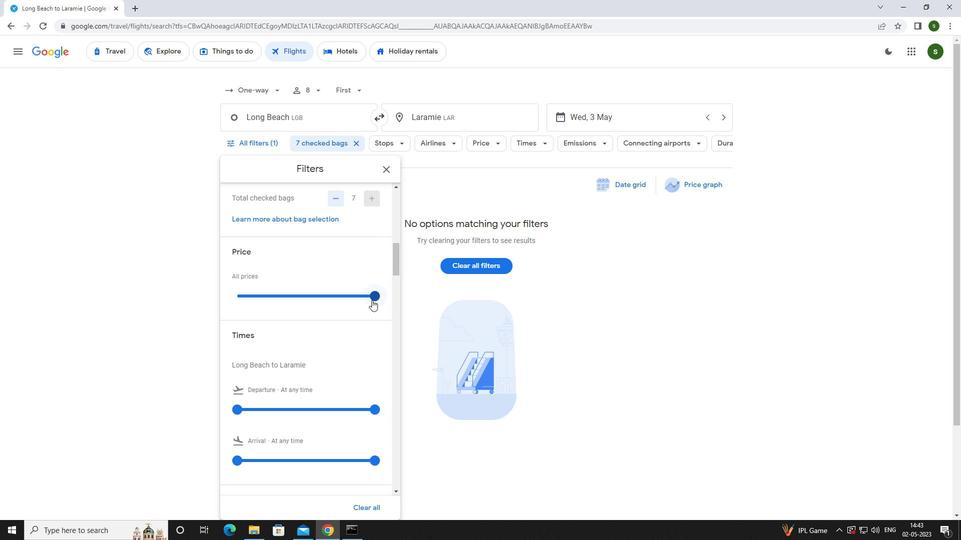 
Action: Mouse moved to (237, 407)
Screenshot: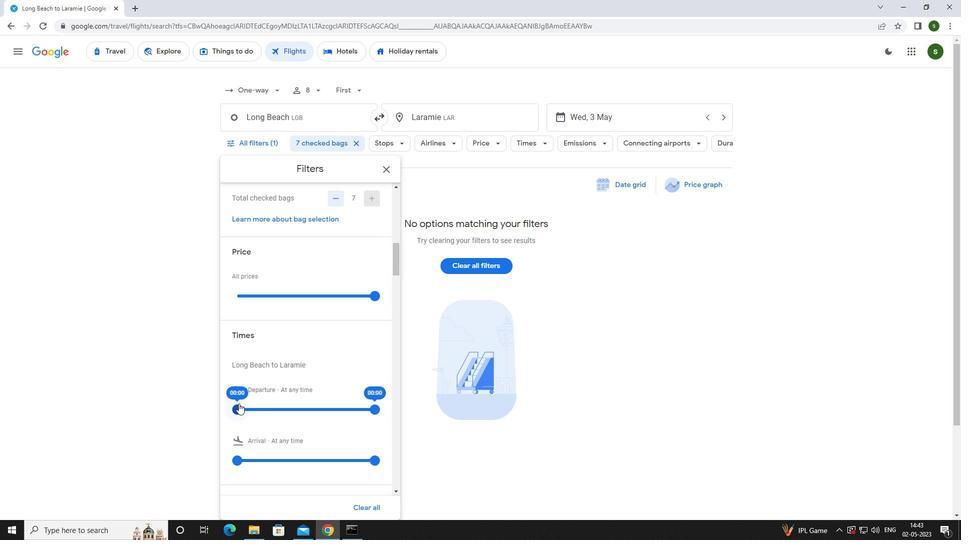 
Action: Mouse pressed left at (237, 407)
Screenshot: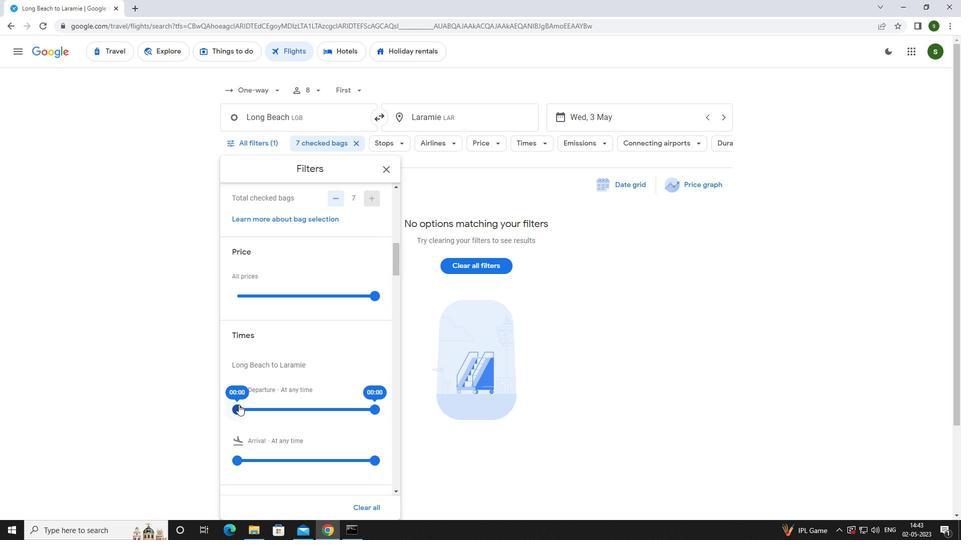 
Action: Mouse moved to (610, 370)
Screenshot: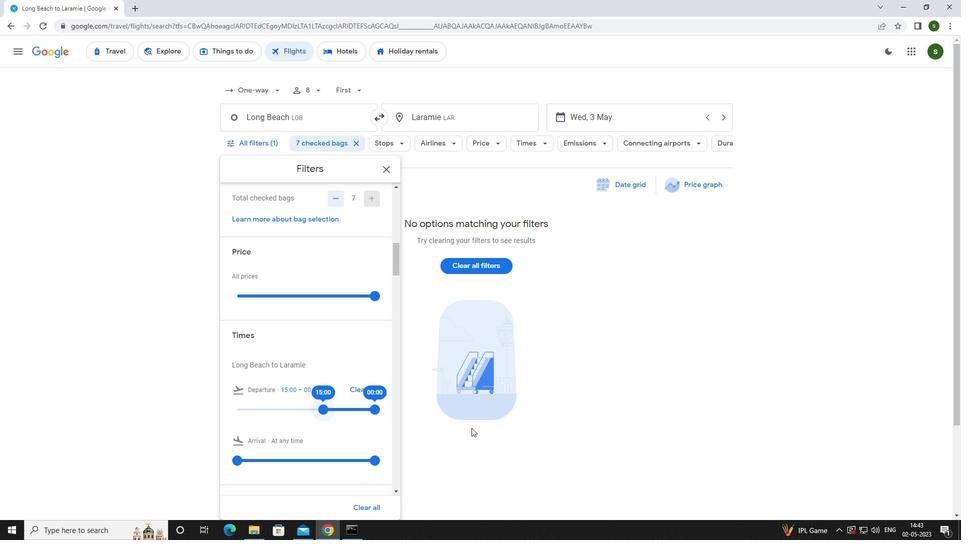 
Action: Mouse pressed left at (610, 370)
Screenshot: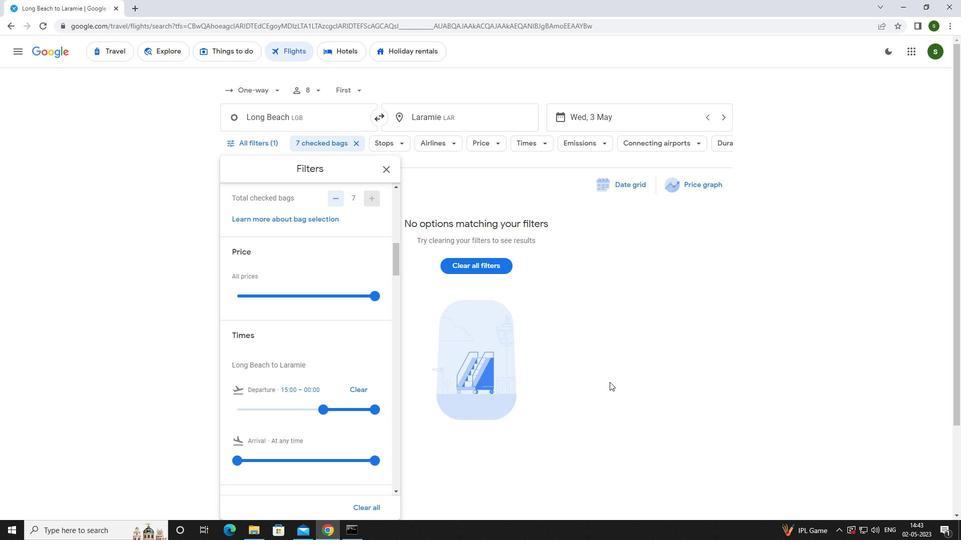 
